 Task: Log work in the project WorthyTech for the issue 'Create a new online platform for online photography courses with advanced image processing and editing features' spent time as '4w 2d 22h 17m' and remaining time as '2w 6d 19h 27m' and move to bottom of backlog. Now add the issue to the epic 'Cloud Infrastructure as Code (IaC) Implementation'.
Action: Mouse moved to (598, 382)
Screenshot: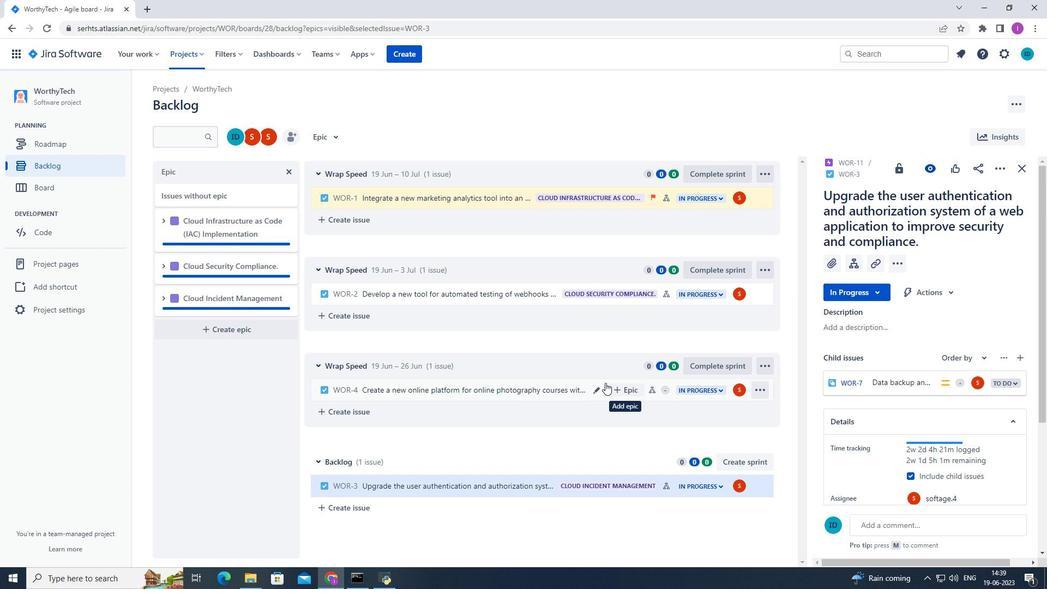 
Action: Mouse pressed left at (598, 382)
Screenshot: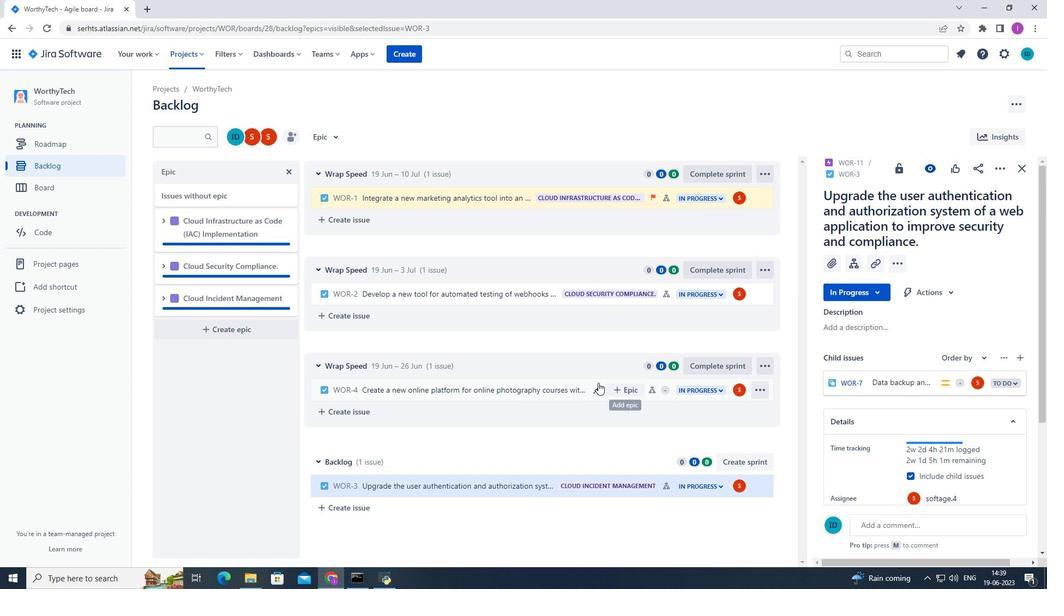 
Action: Mouse moved to (999, 164)
Screenshot: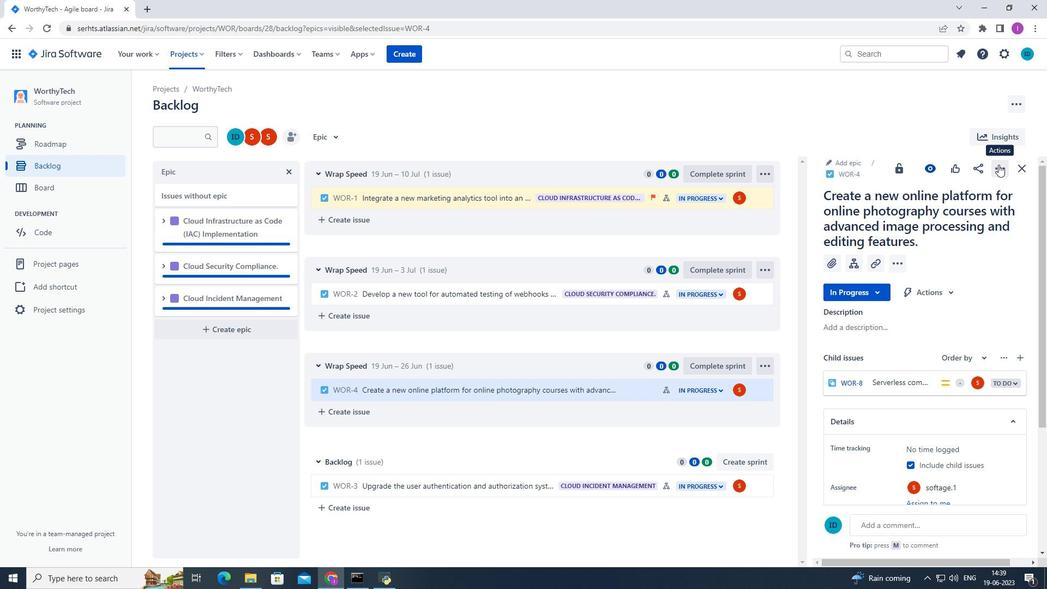 
Action: Mouse pressed left at (999, 164)
Screenshot: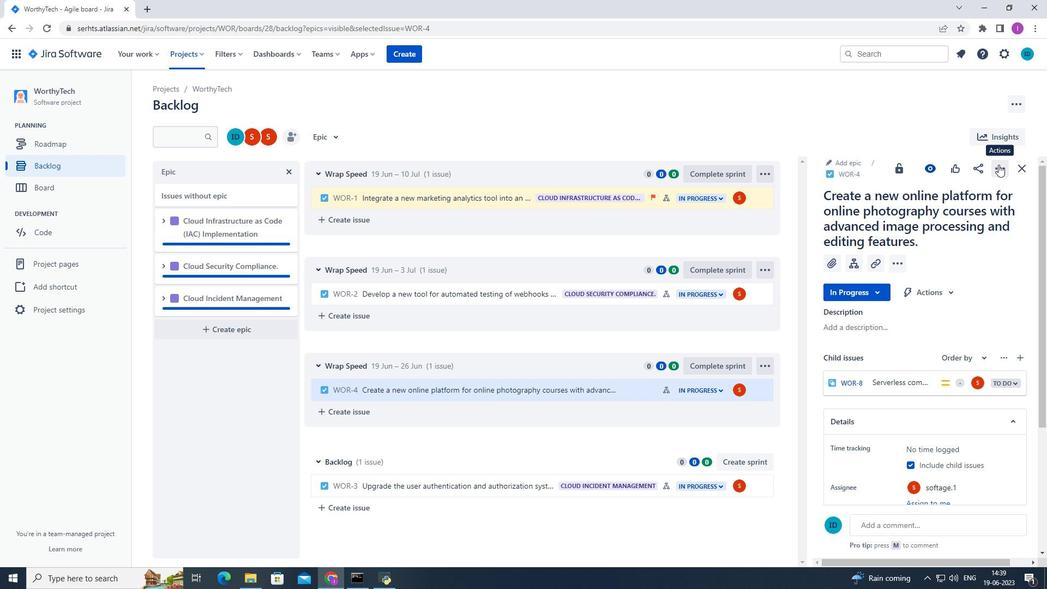 
Action: Mouse moved to (948, 202)
Screenshot: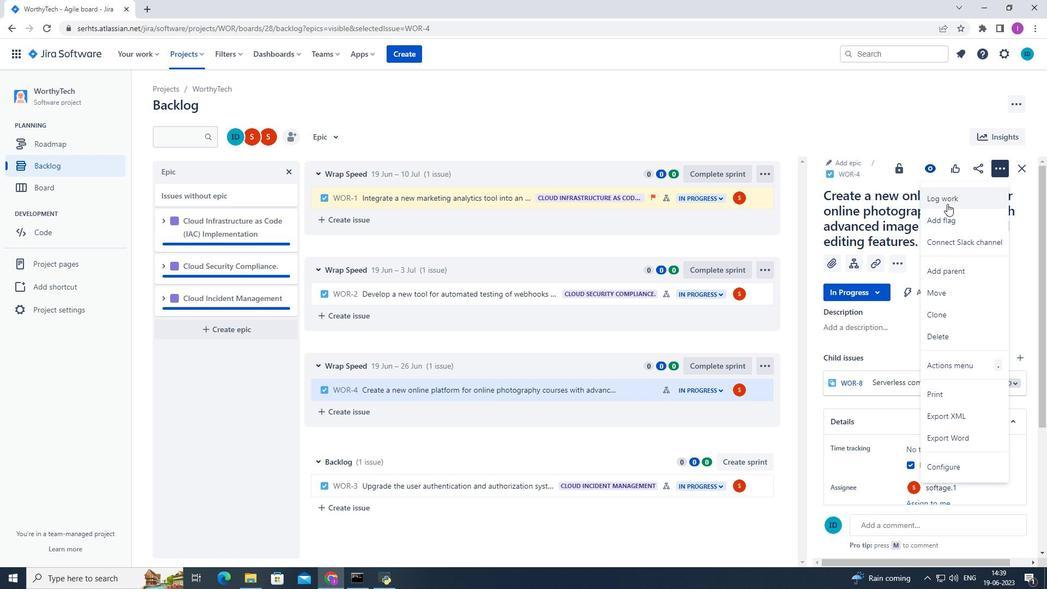 
Action: Mouse pressed left at (948, 202)
Screenshot: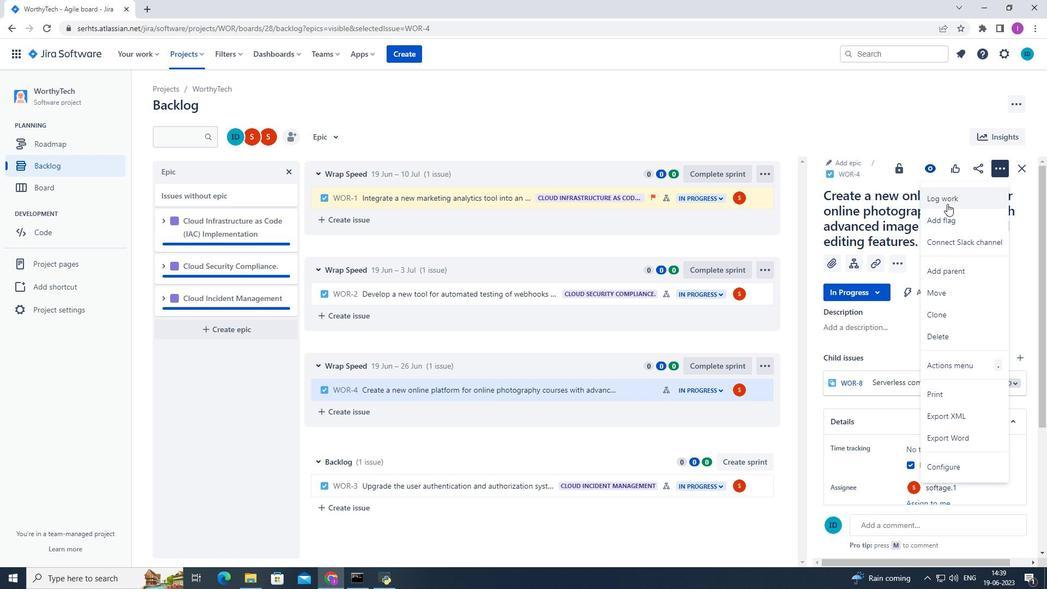
Action: Mouse moved to (465, 166)
Screenshot: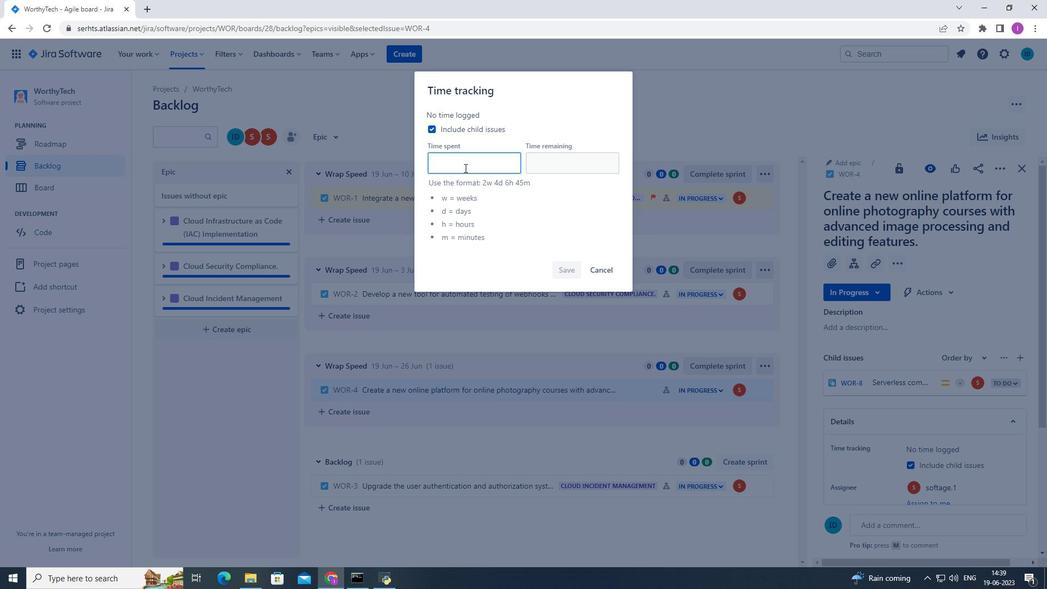 
Action: Mouse pressed left at (465, 166)
Screenshot: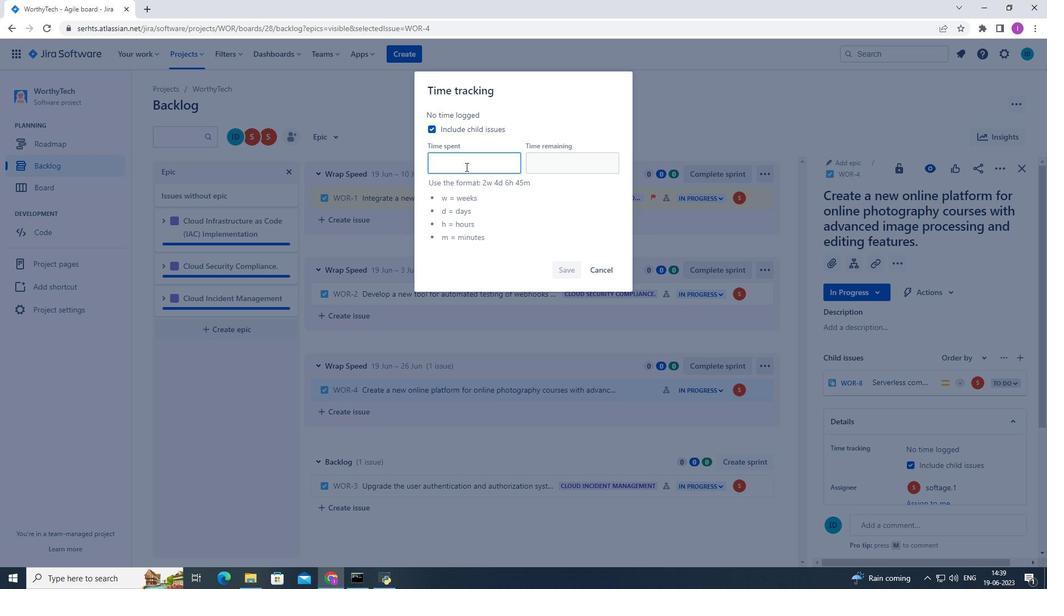 
Action: Key pressed 4
Screenshot: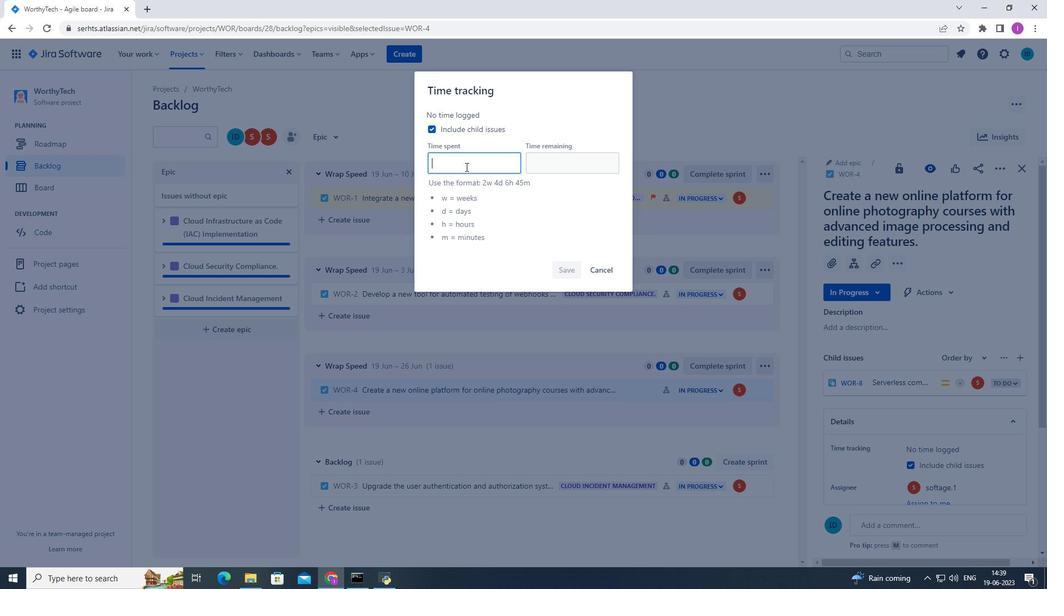
Action: Mouse moved to (466, 166)
Screenshot: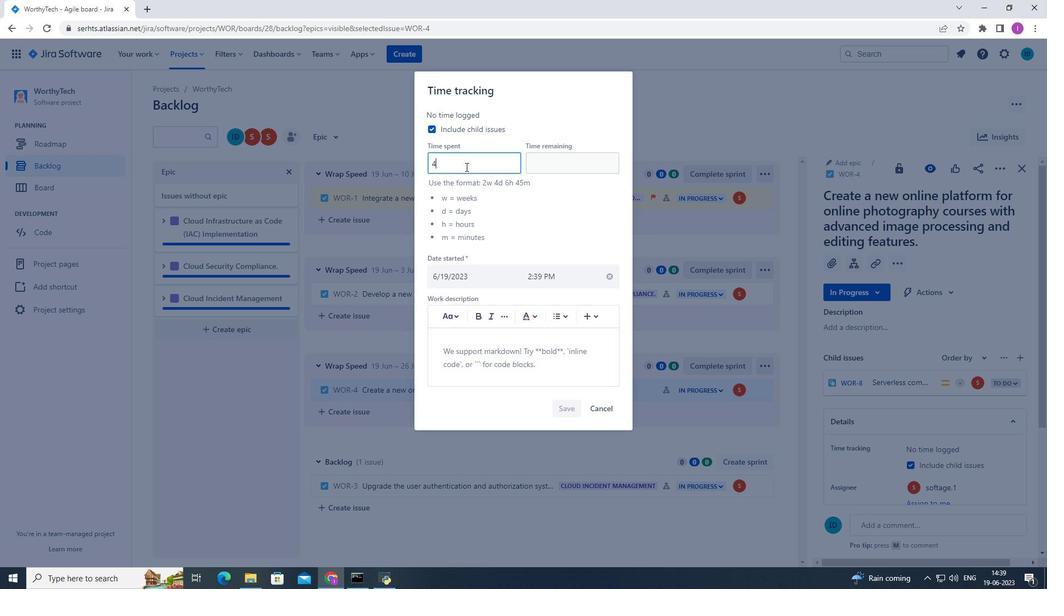 
Action: Key pressed w
Screenshot: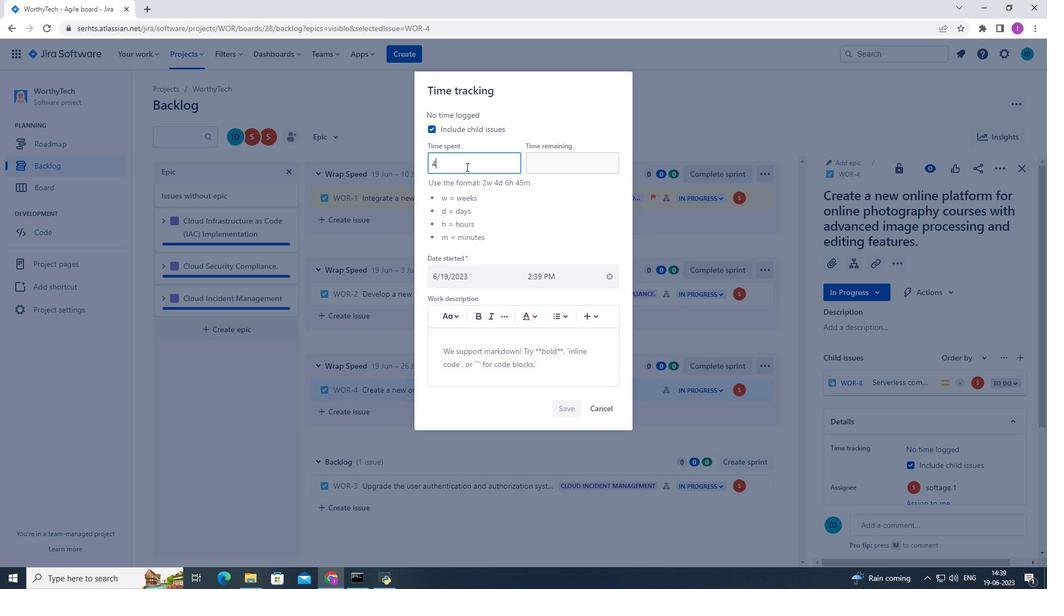 
Action: Mouse moved to (466, 166)
Screenshot: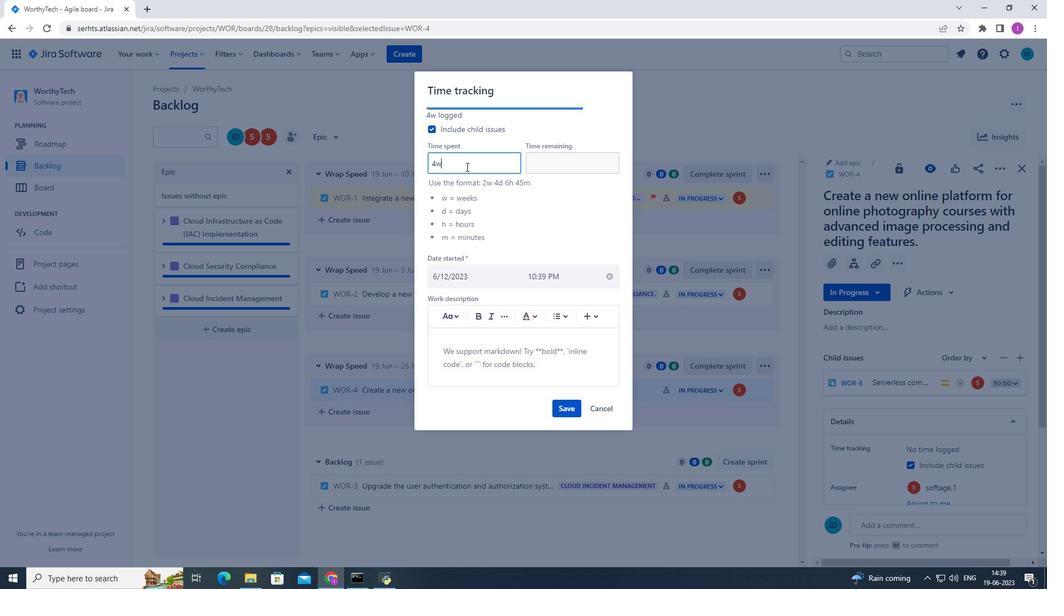 
Action: Key pressed <Key.space>2d
Screenshot: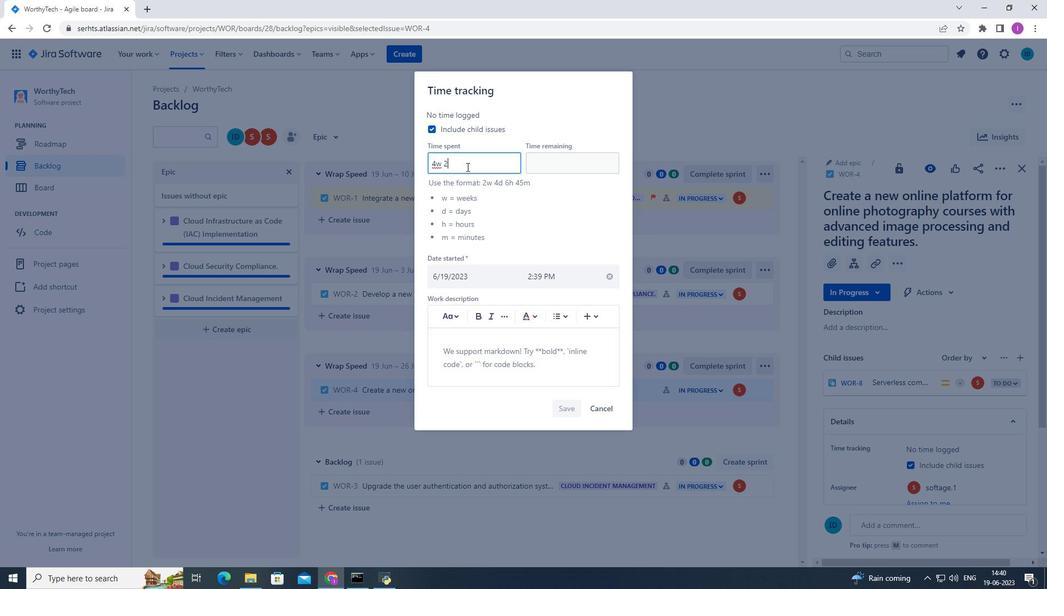 
Action: Mouse moved to (470, 172)
Screenshot: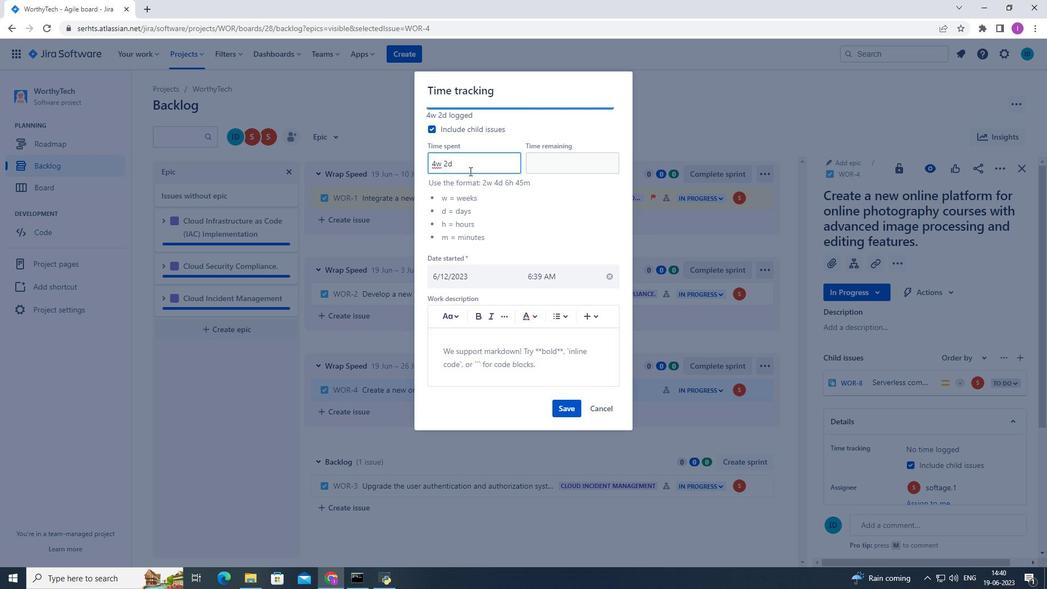 
Action: Key pressed <Key.space>
Screenshot: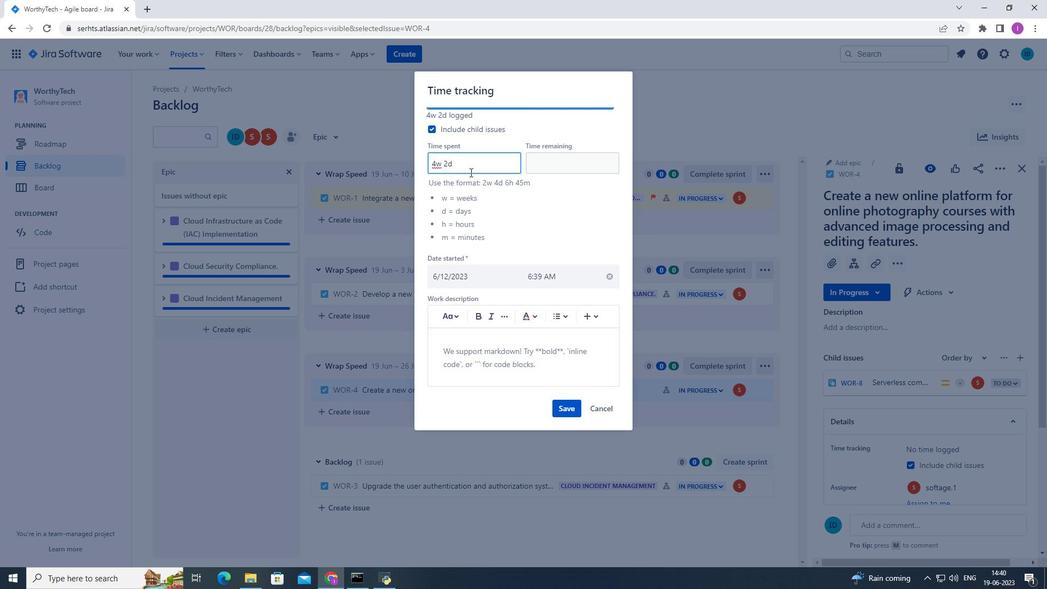 
Action: Mouse moved to (471, 173)
Screenshot: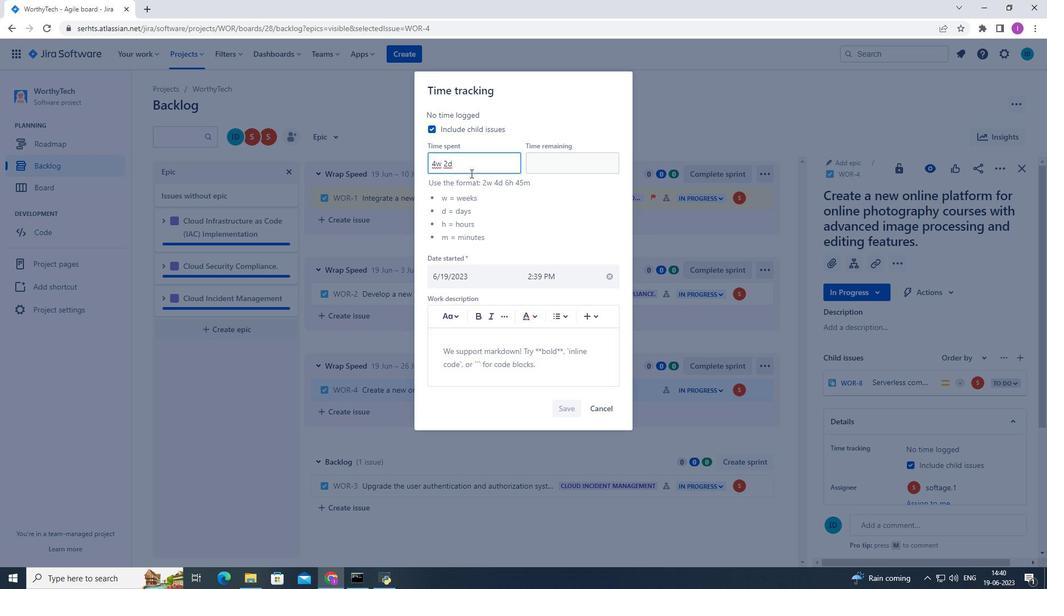 
Action: Key pressed 22
Screenshot: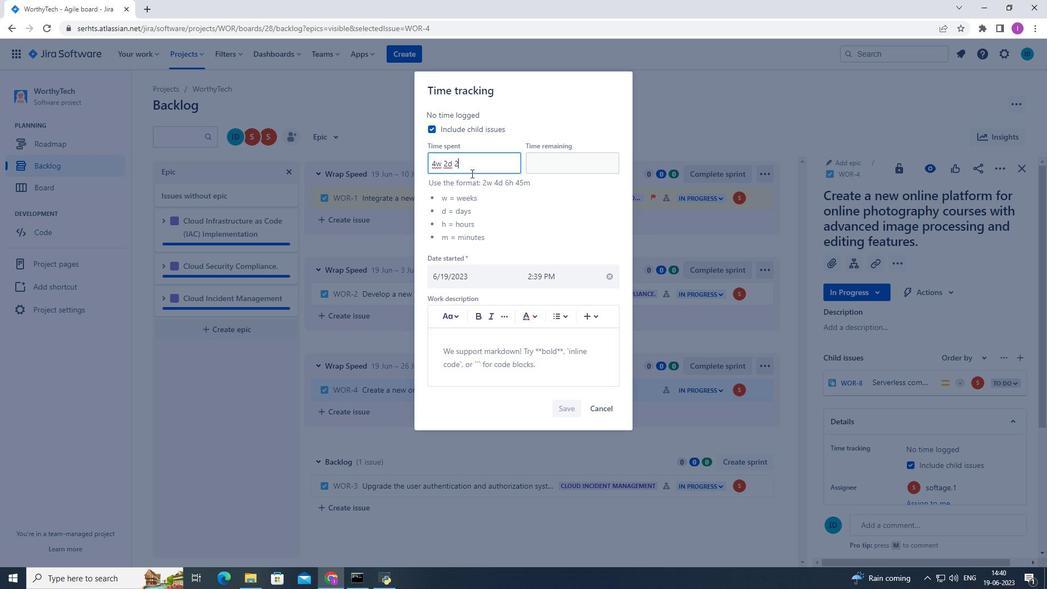 
Action: Mouse moved to (471, 174)
Screenshot: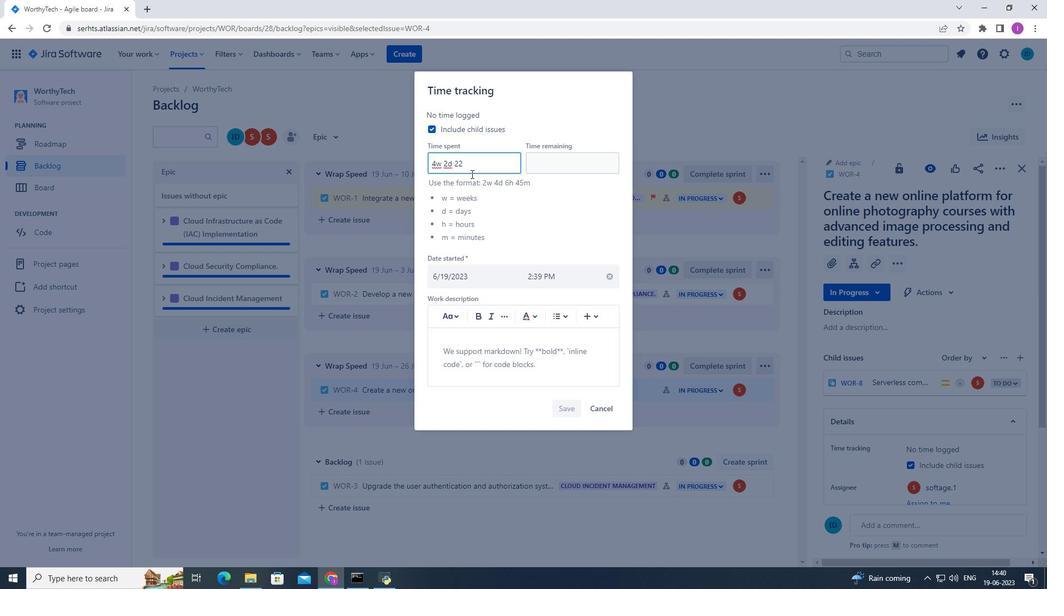 
Action: Key pressed h
Screenshot: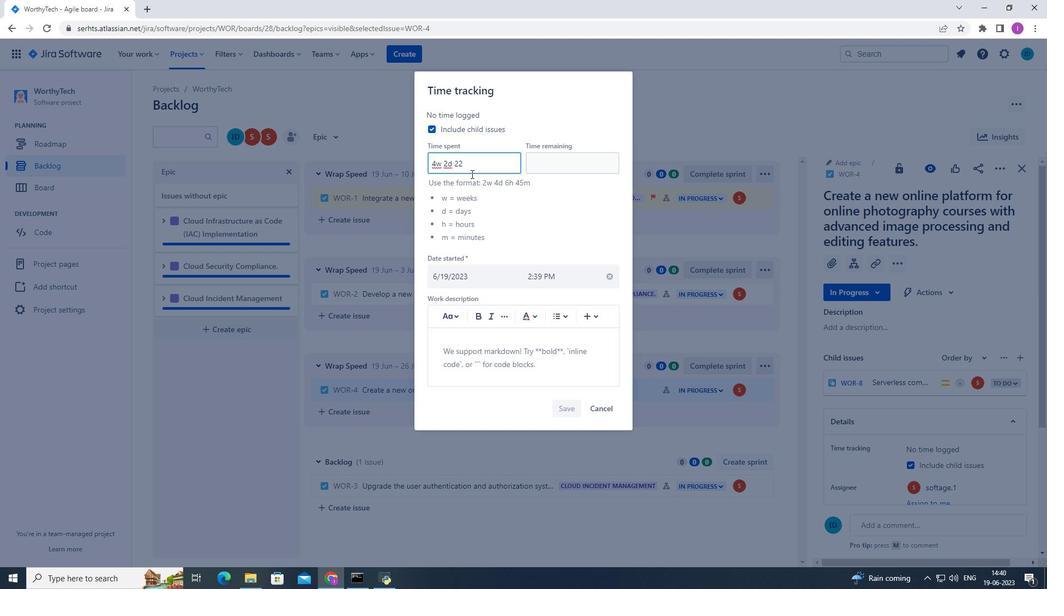 
Action: Mouse moved to (472, 175)
Screenshot: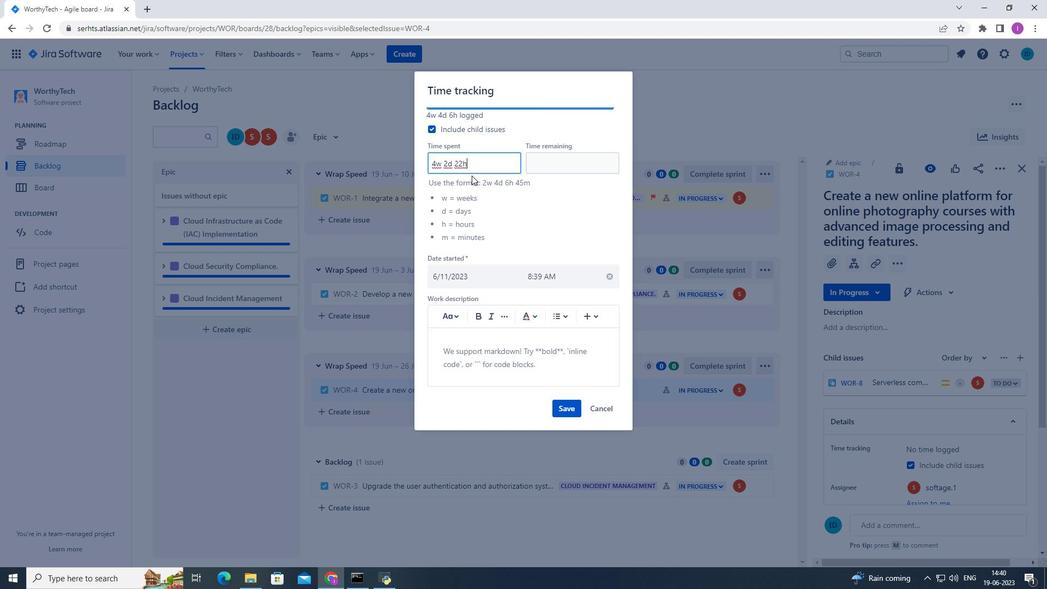 
Action: Key pressed <Key.space>17
Screenshot: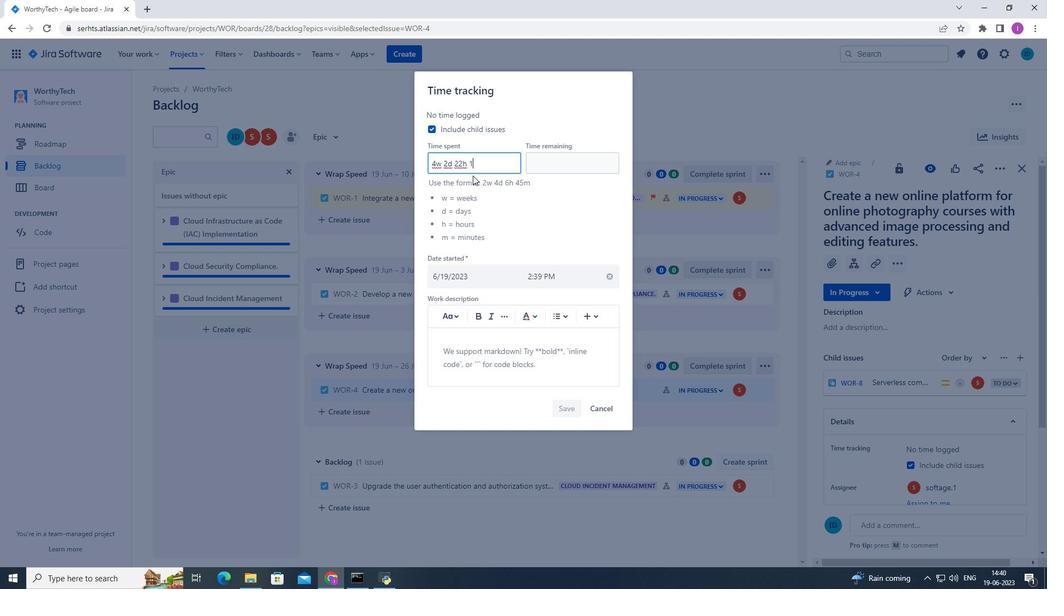 
Action: Mouse moved to (474, 184)
Screenshot: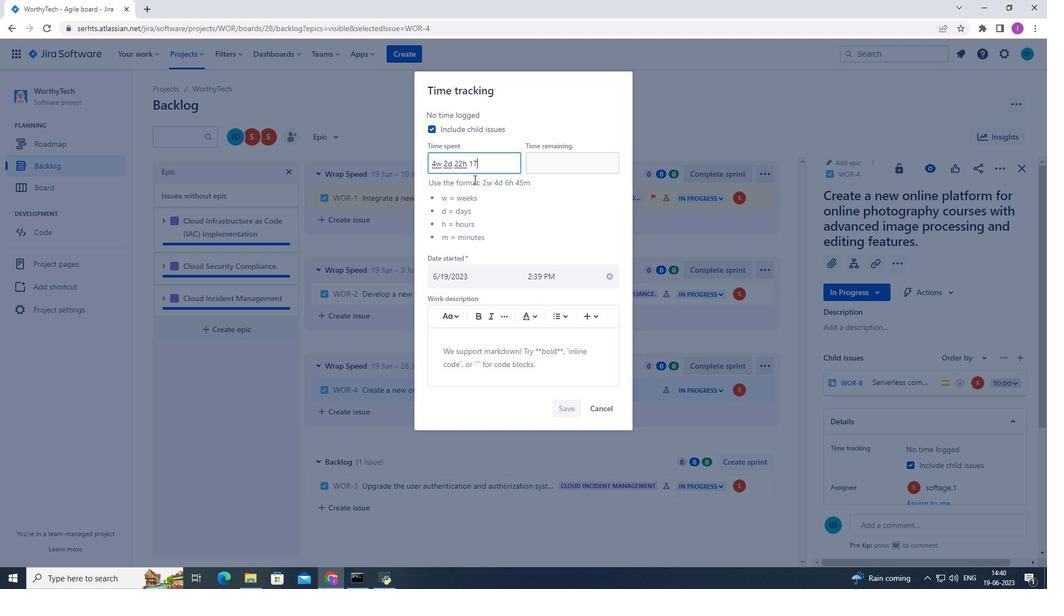 
Action: Key pressed m
Screenshot: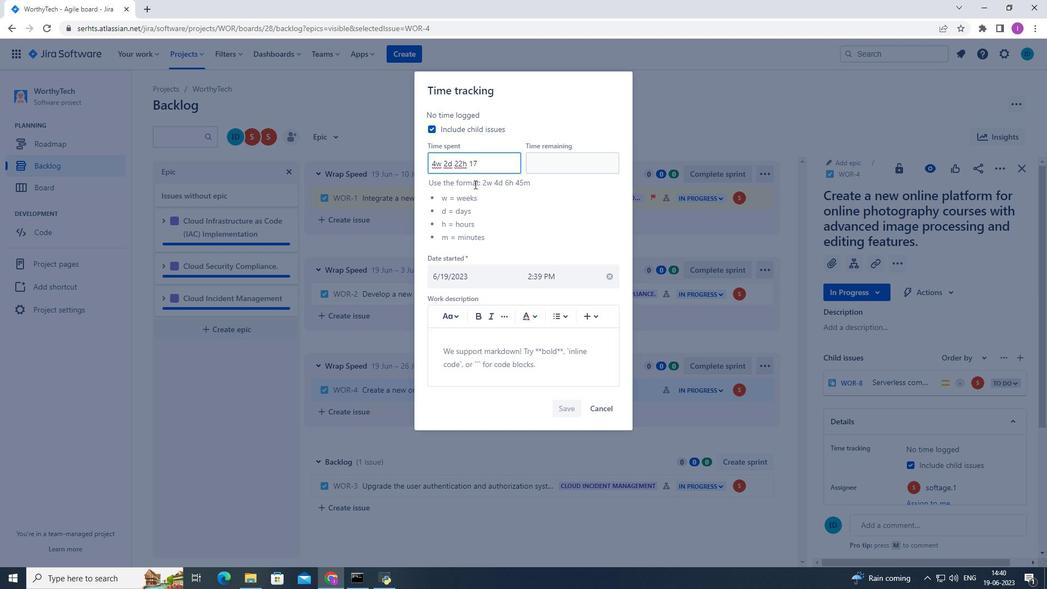 
Action: Mouse moved to (552, 166)
Screenshot: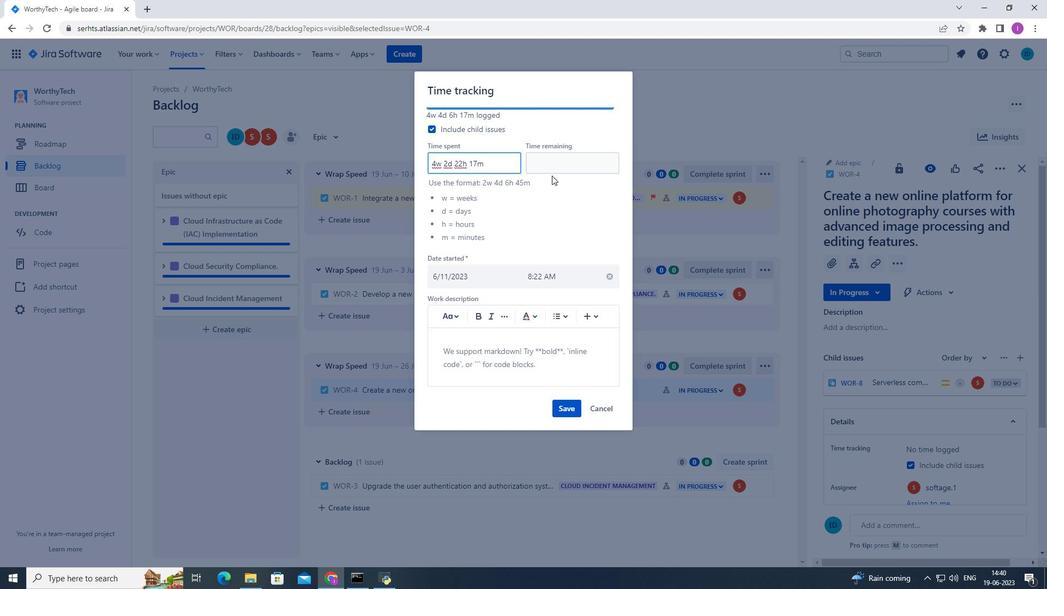 
Action: Mouse pressed left at (552, 166)
Screenshot: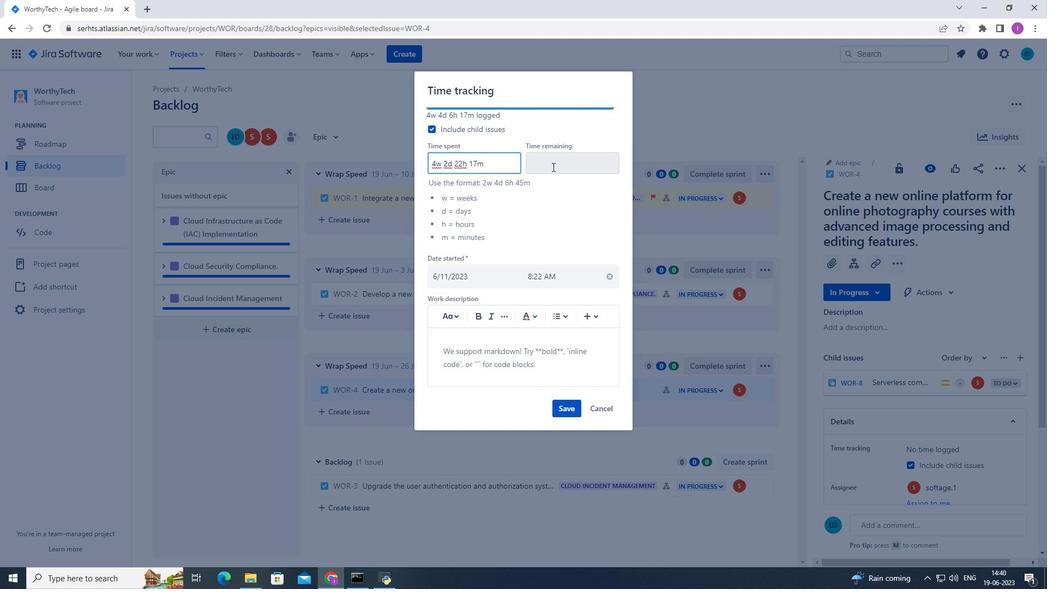 
Action: Mouse moved to (605, 177)
Screenshot: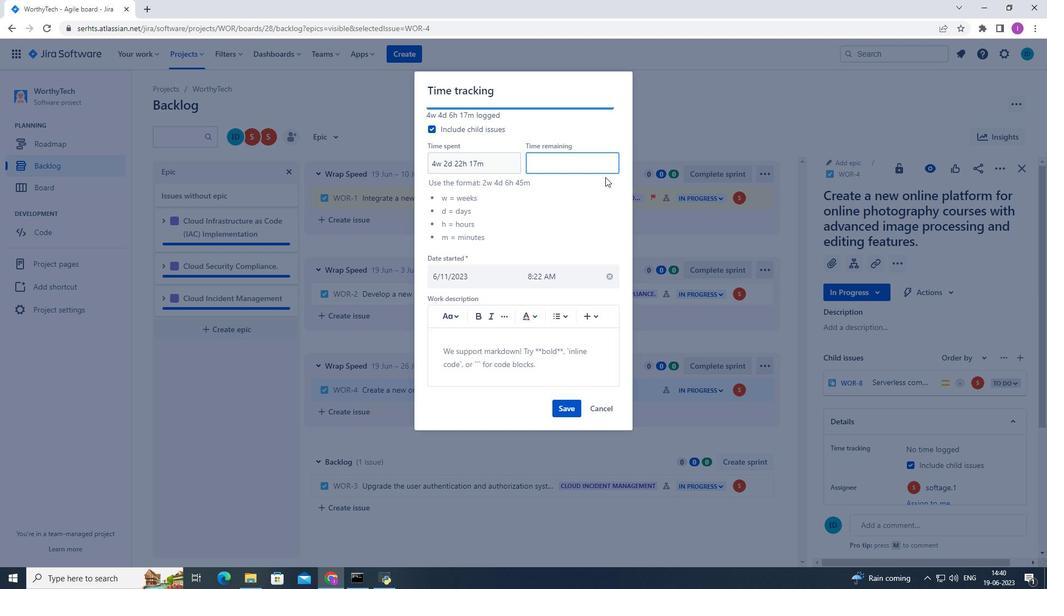
Action: Key pressed 2
Screenshot: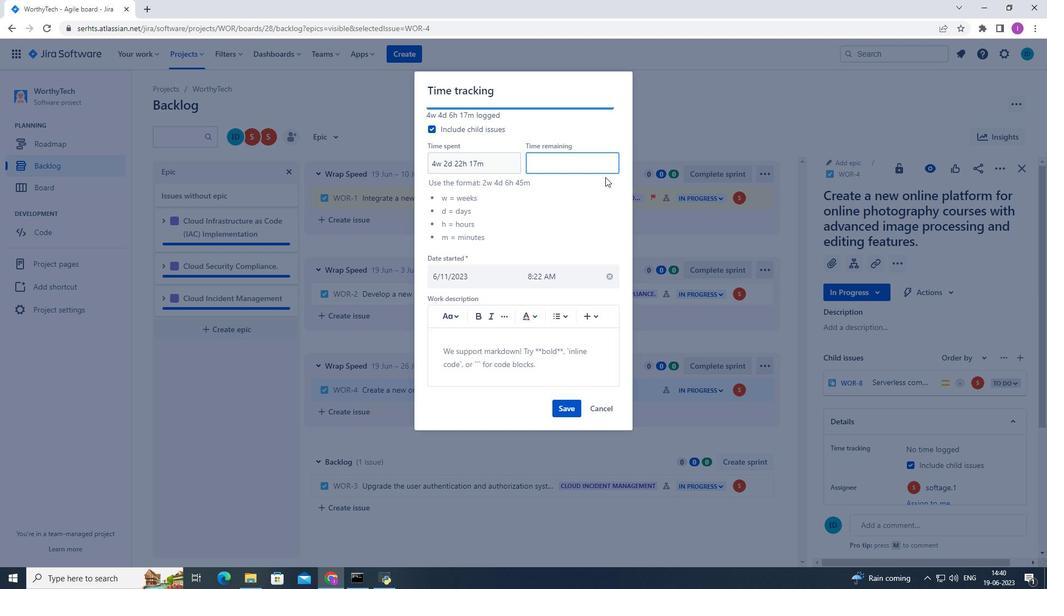 
Action: Mouse moved to (606, 177)
Screenshot: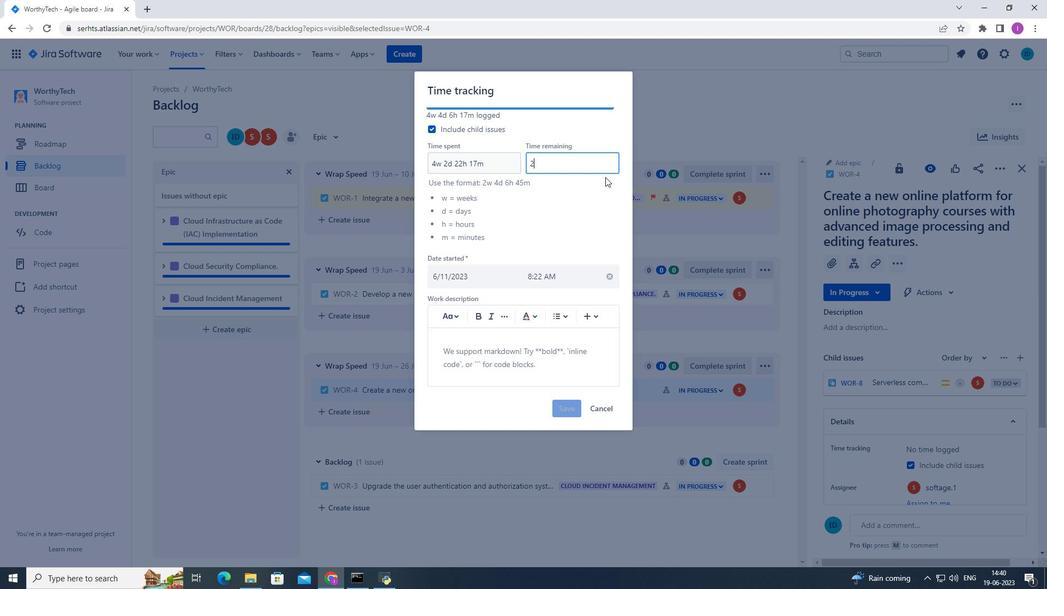 
Action: Key pressed w
Screenshot: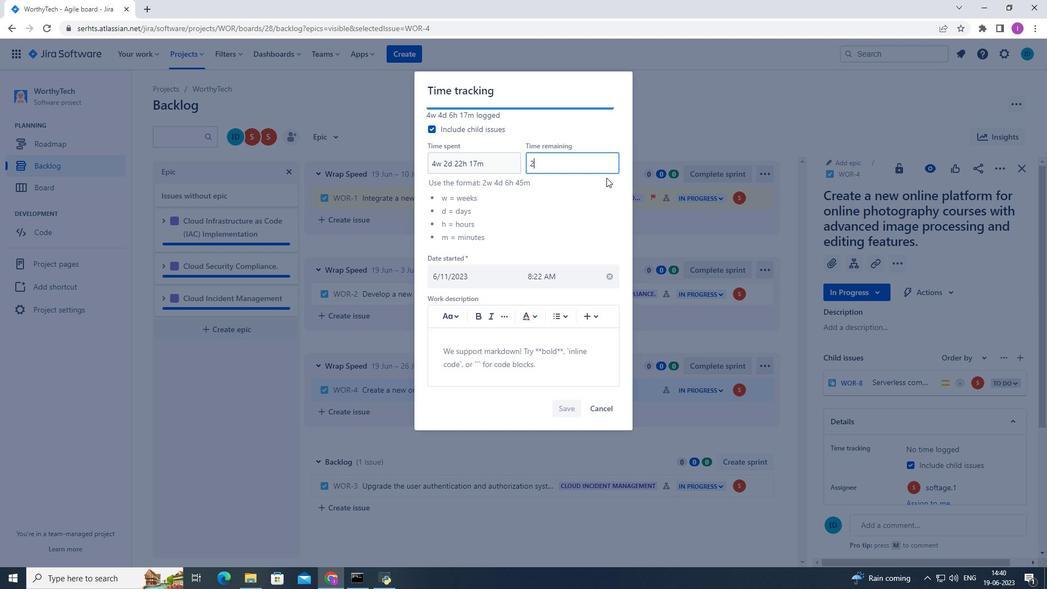 
Action: Mouse moved to (607, 179)
Screenshot: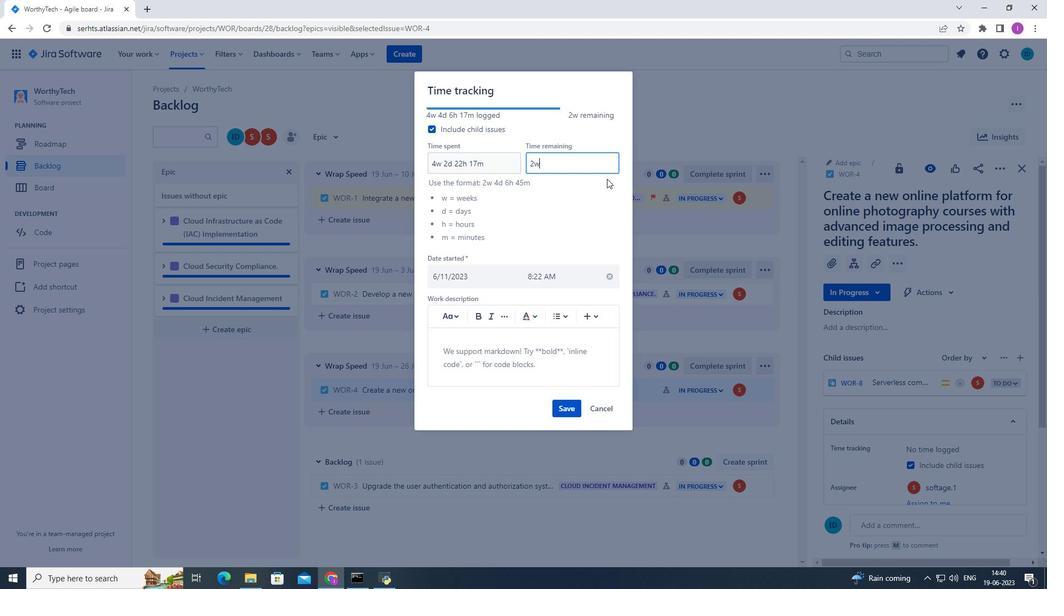 
Action: Key pressed <Key.space>
Screenshot: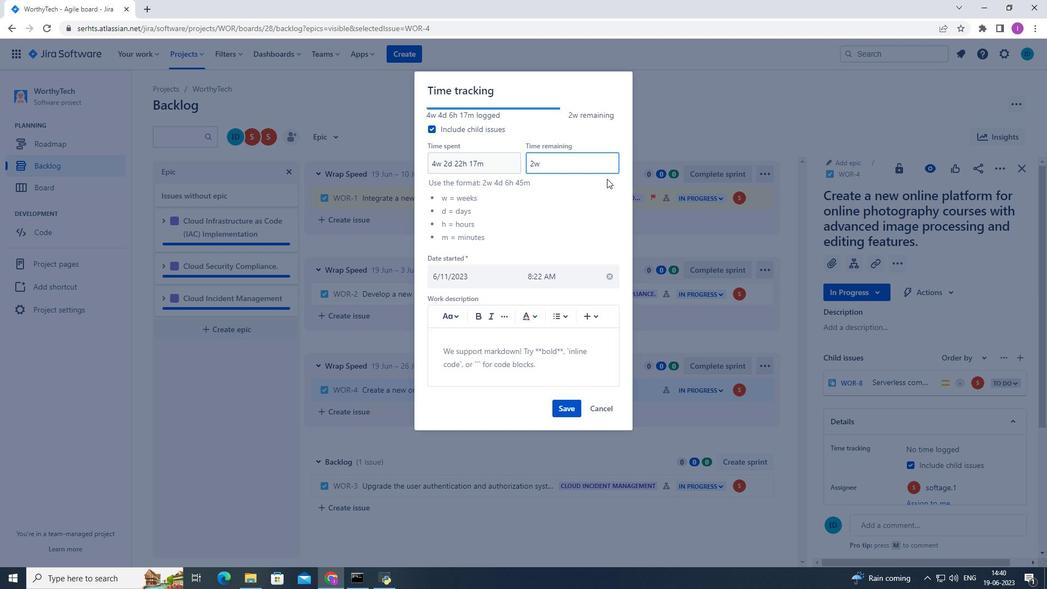 
Action: Mouse moved to (608, 181)
Screenshot: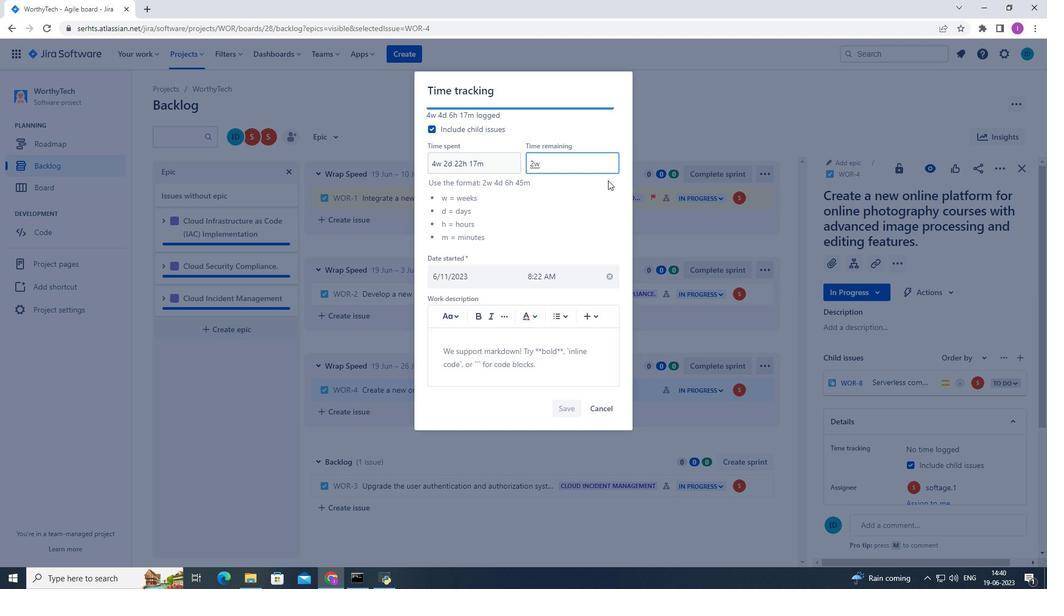 
Action: Key pressed 6
Screenshot: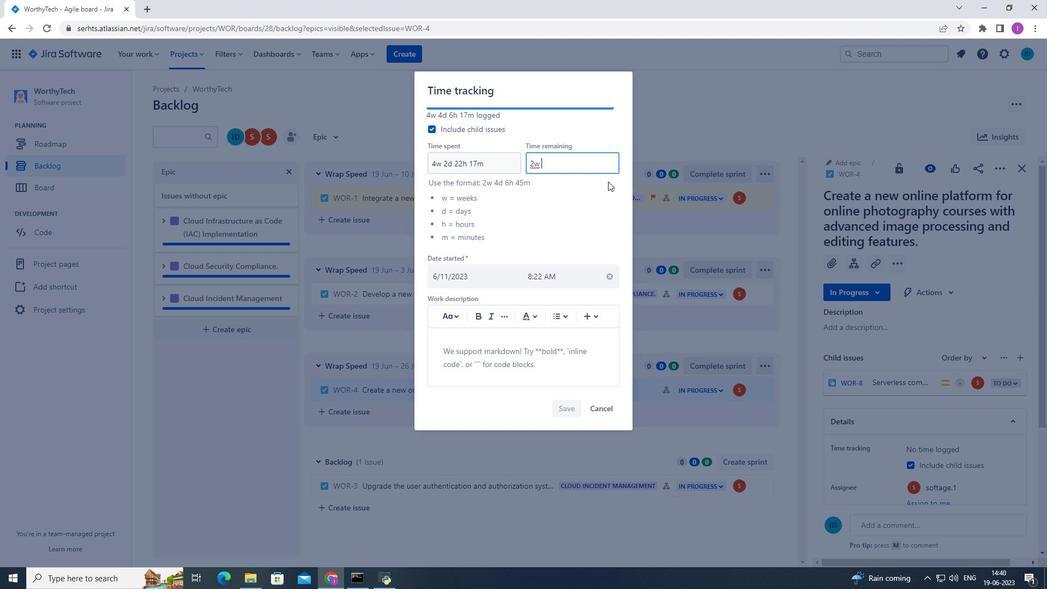 
Action: Mouse moved to (610, 185)
Screenshot: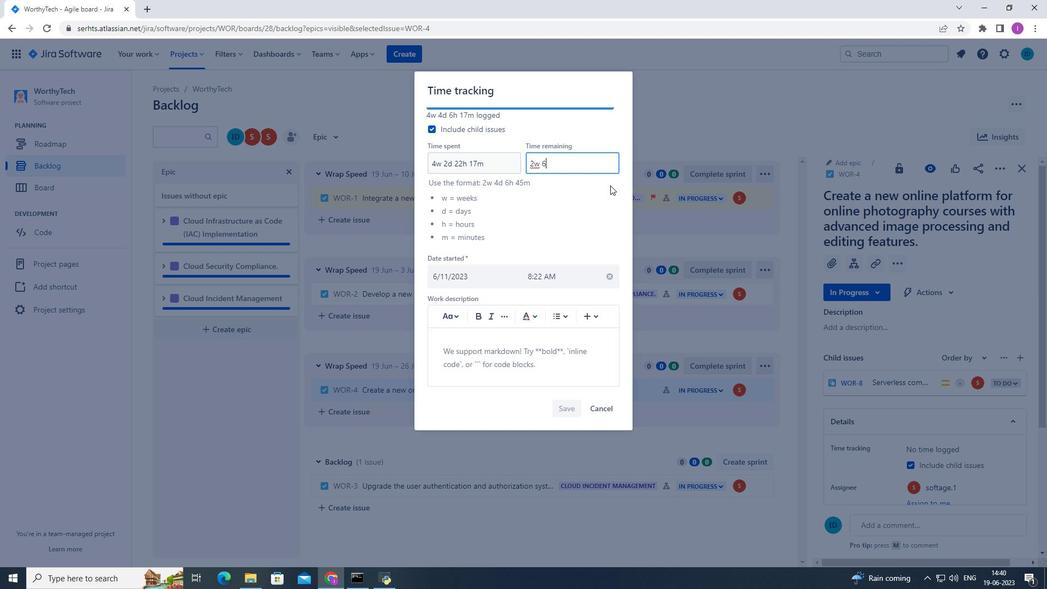 
Action: Key pressed d
Screenshot: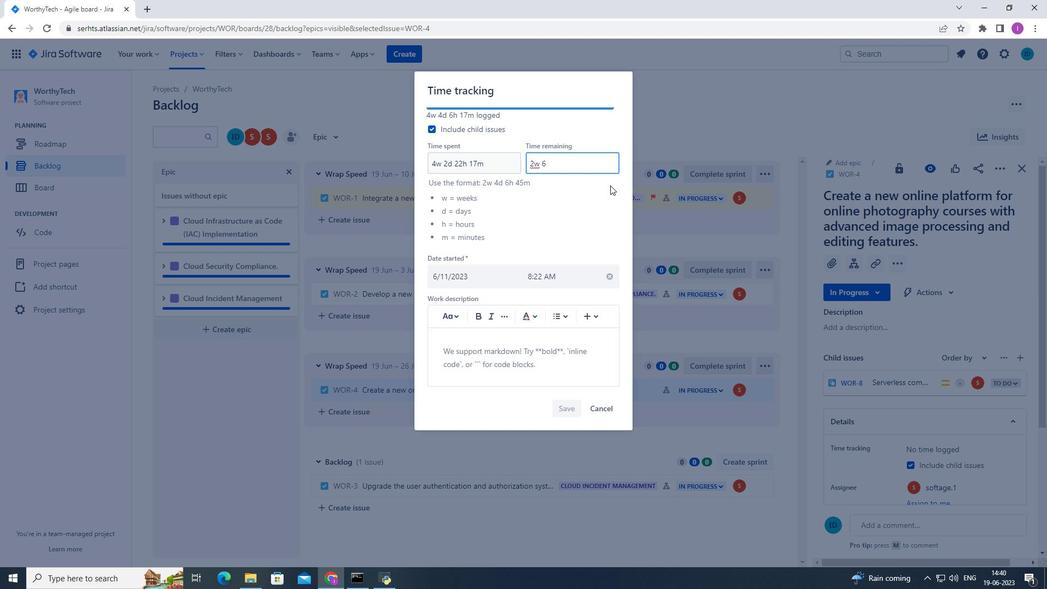
Action: Mouse moved to (610, 186)
Screenshot: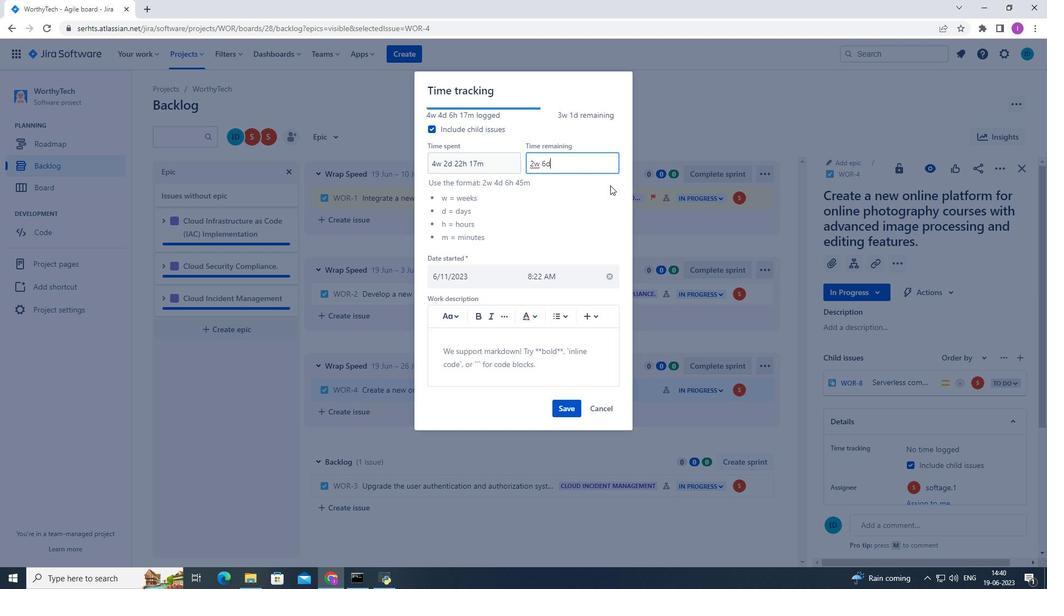 
Action: Key pressed <Key.space>1
Screenshot: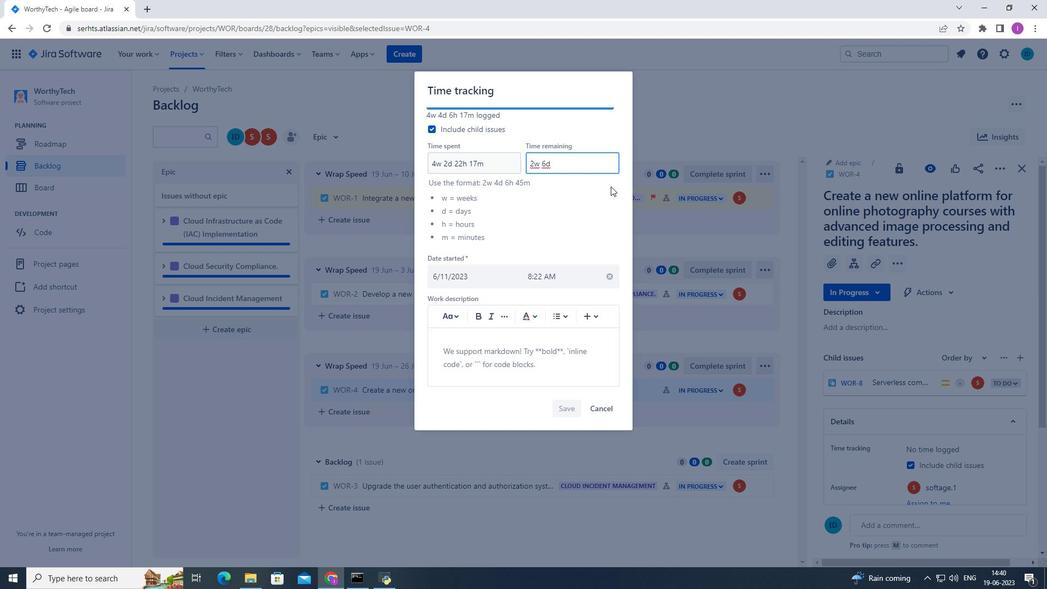 
Action: Mouse moved to (612, 188)
Screenshot: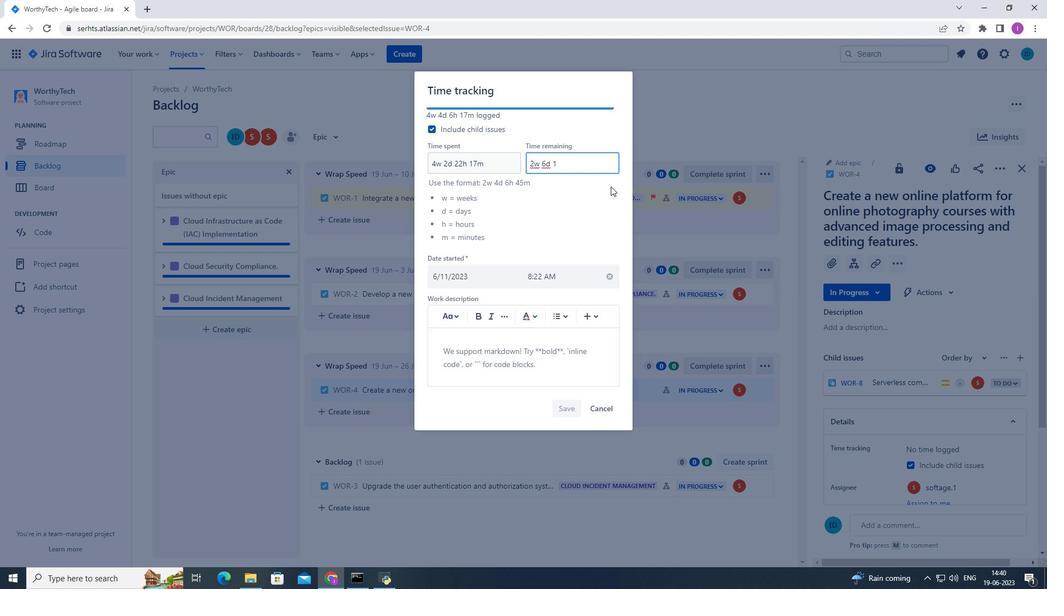 
Action: Key pressed 9
Screenshot: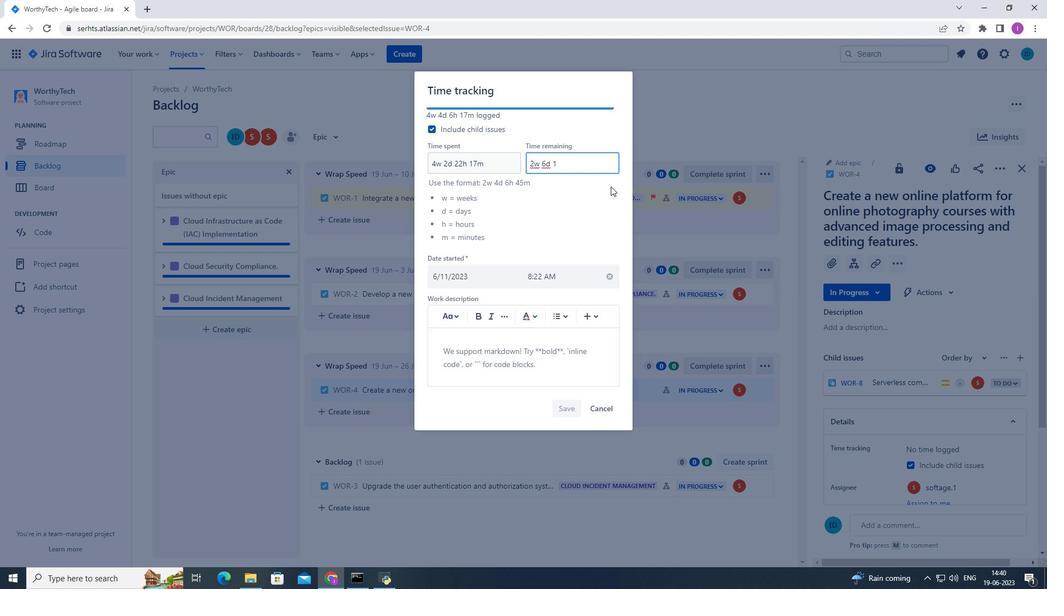 
Action: Mouse moved to (613, 195)
Screenshot: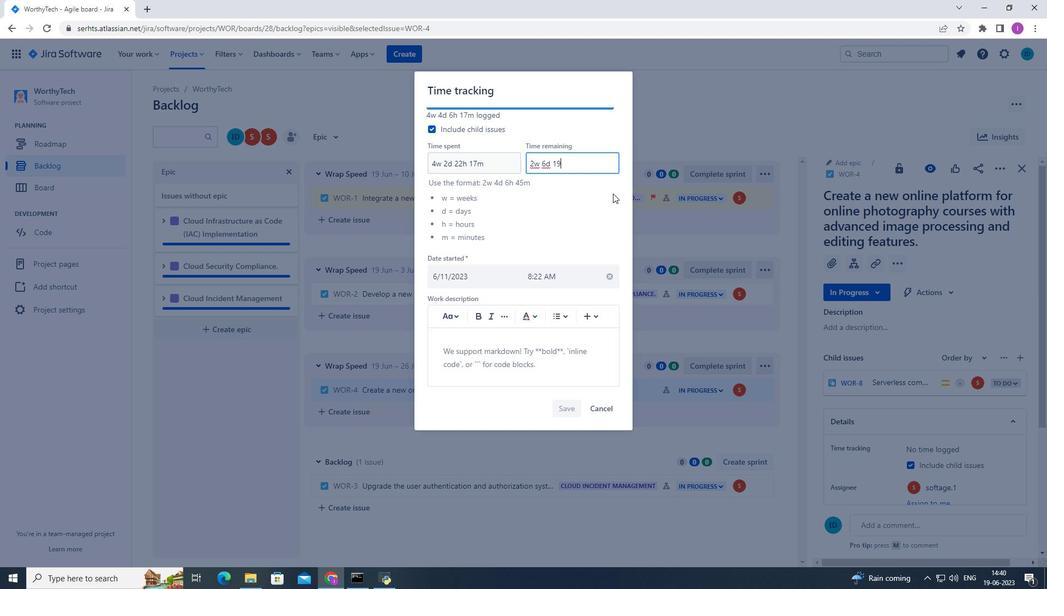
Action: Key pressed h<Key.space>
Screenshot: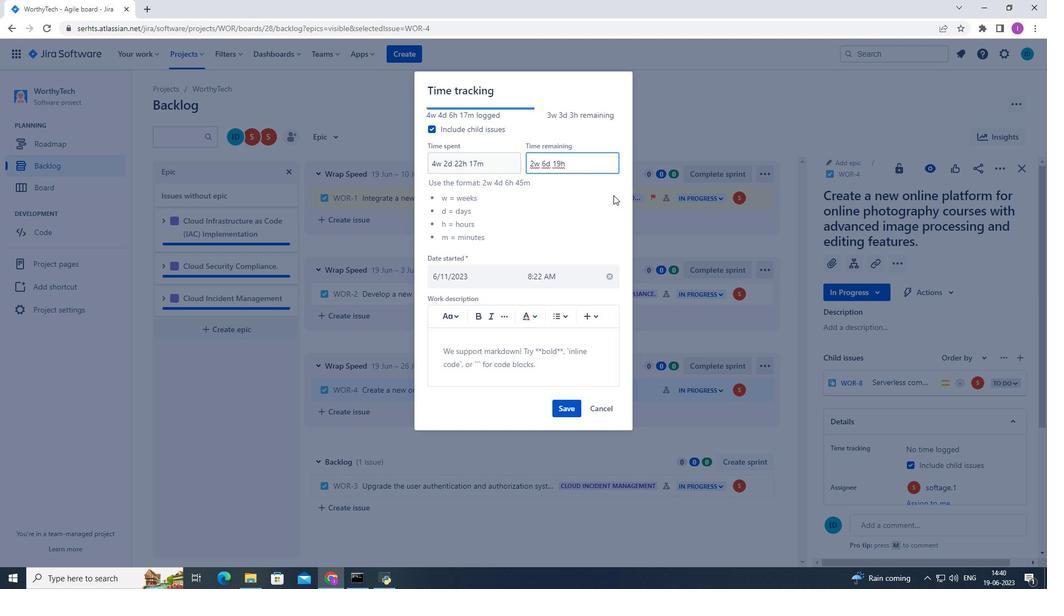 
Action: Mouse moved to (614, 194)
Screenshot: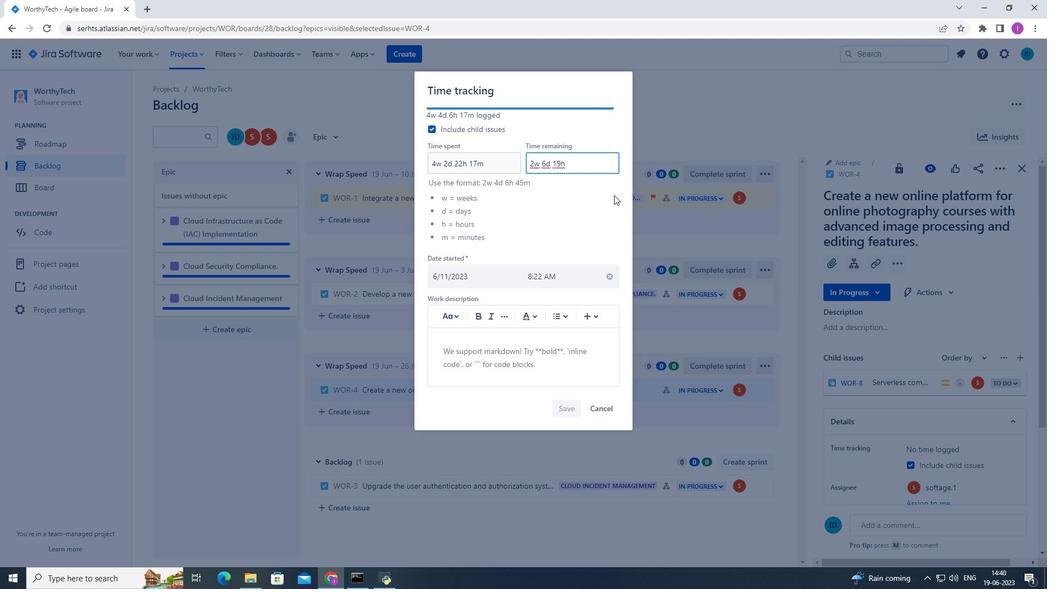 
Action: Key pressed 27
Screenshot: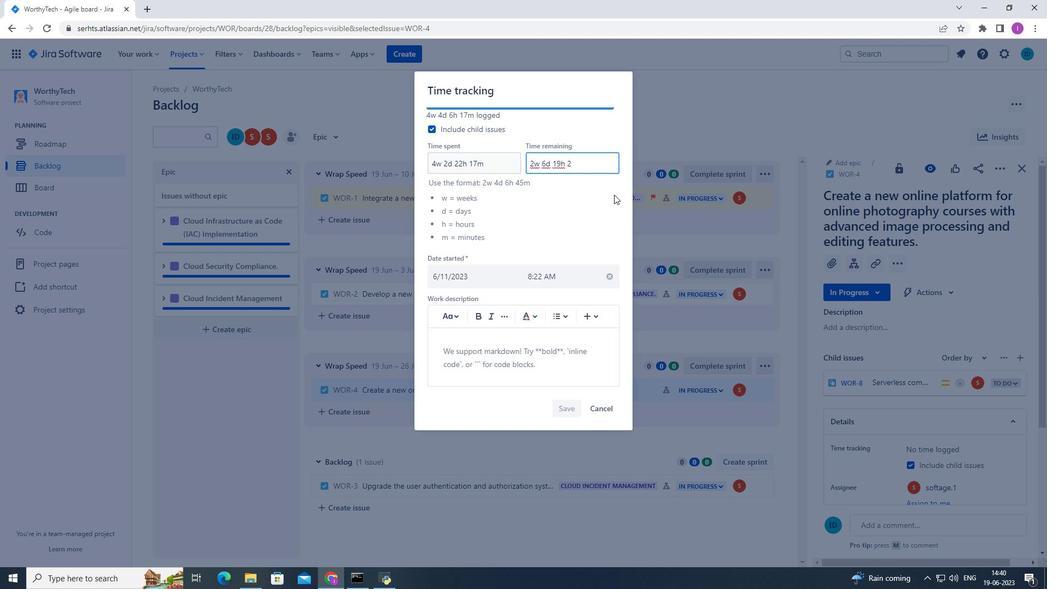 
Action: Mouse moved to (616, 194)
Screenshot: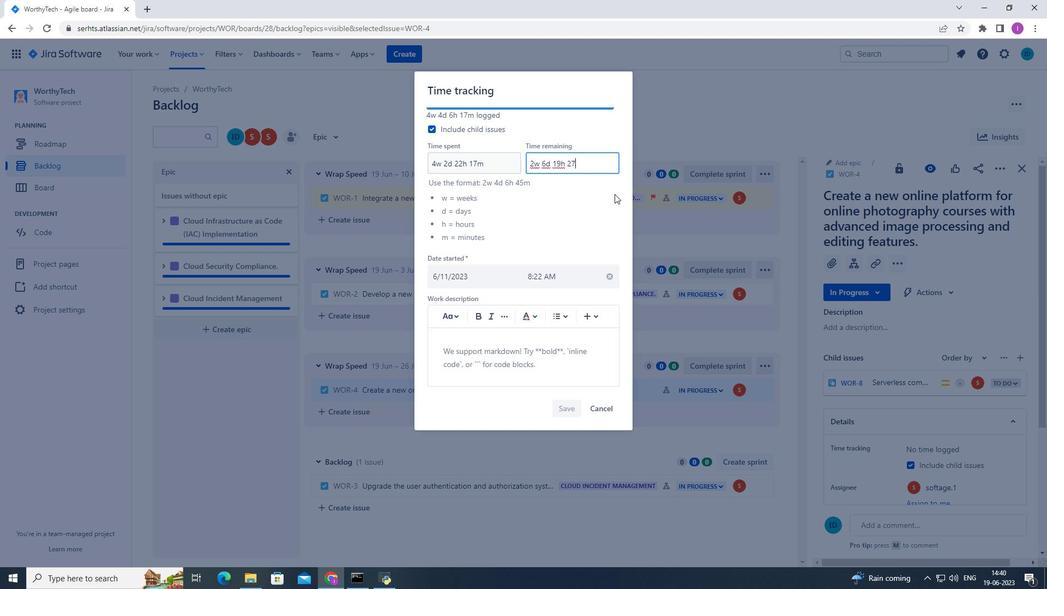 
Action: Key pressed m
Screenshot: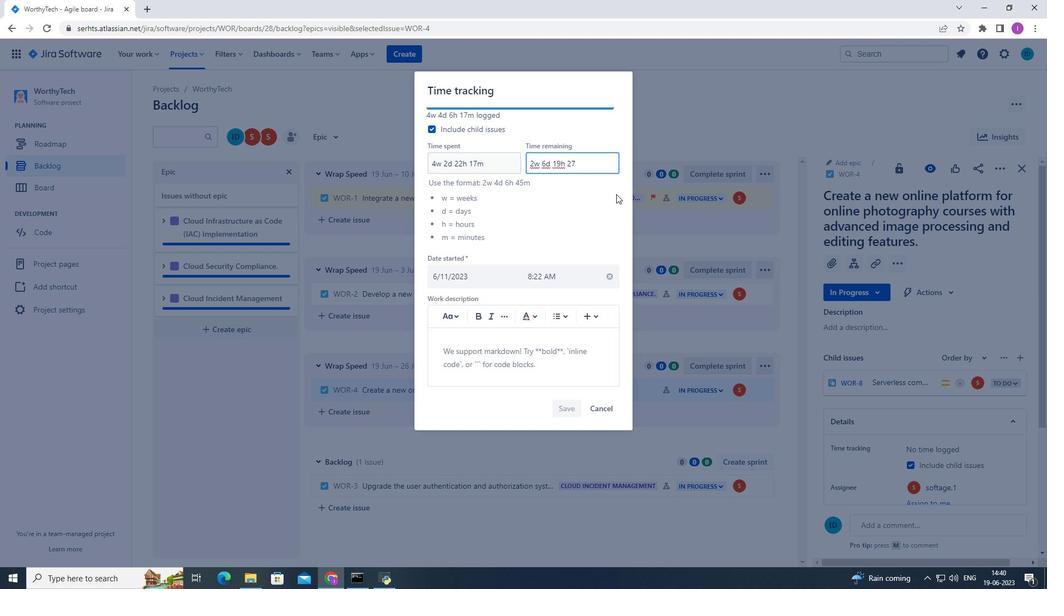 
Action: Mouse moved to (553, 291)
Screenshot: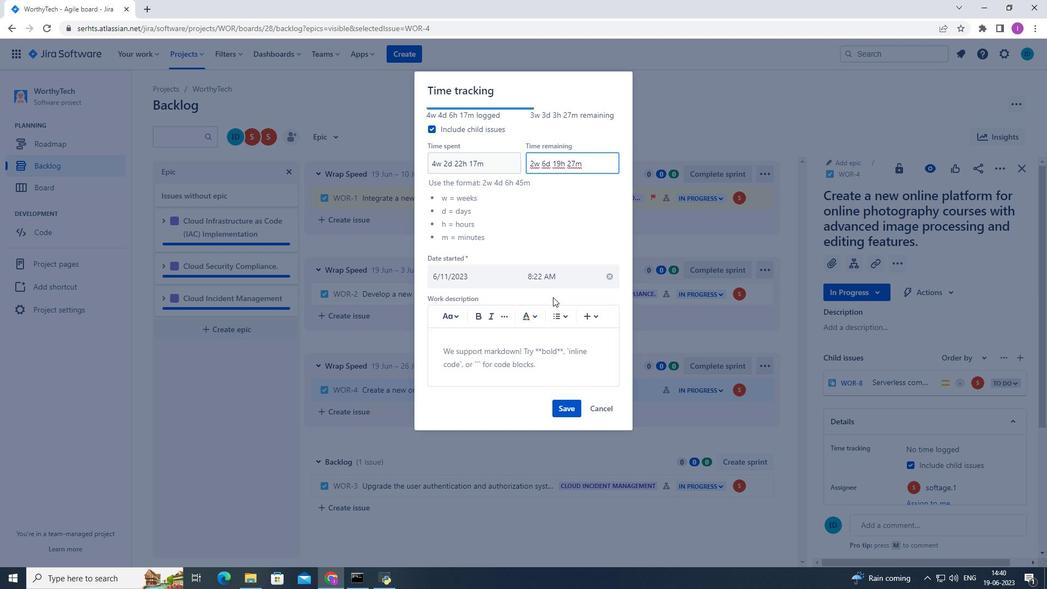 
Action: Mouse scrolled (553, 290) with delta (0, 0)
Screenshot: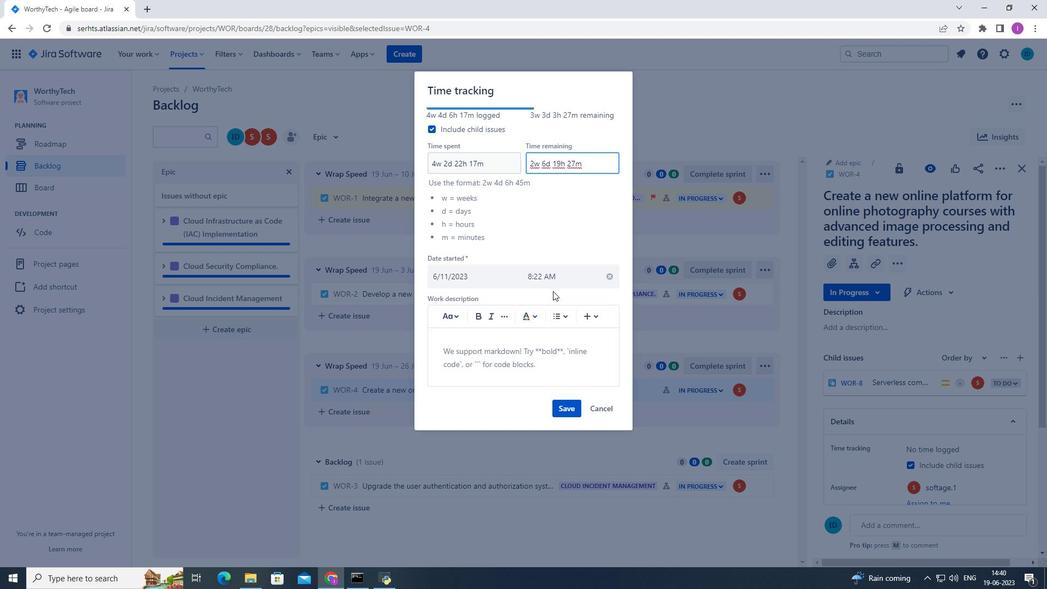 
Action: Mouse scrolled (553, 290) with delta (0, 0)
Screenshot: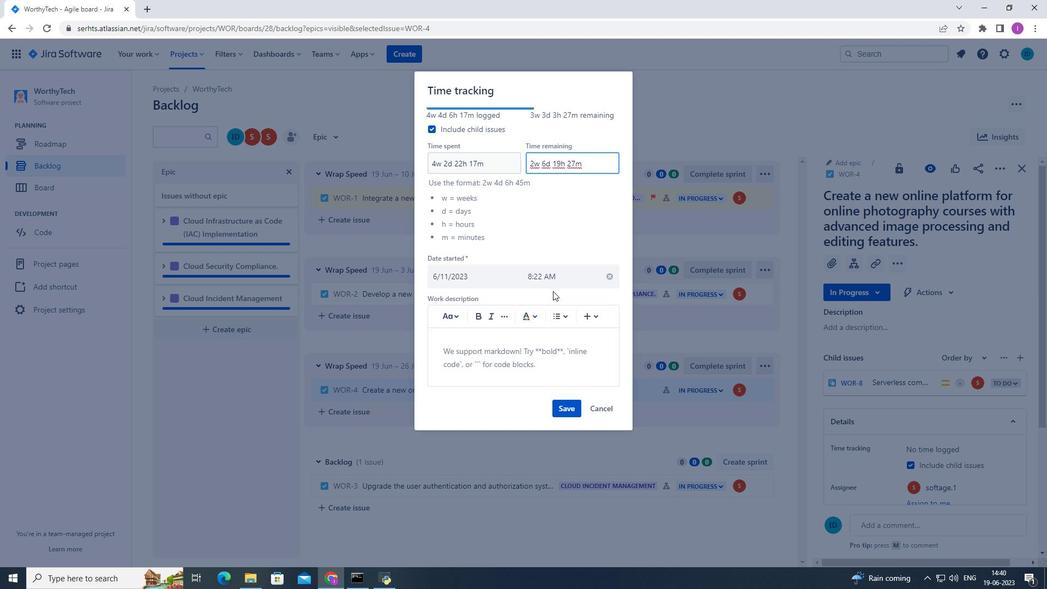 
Action: Mouse moved to (553, 290)
Screenshot: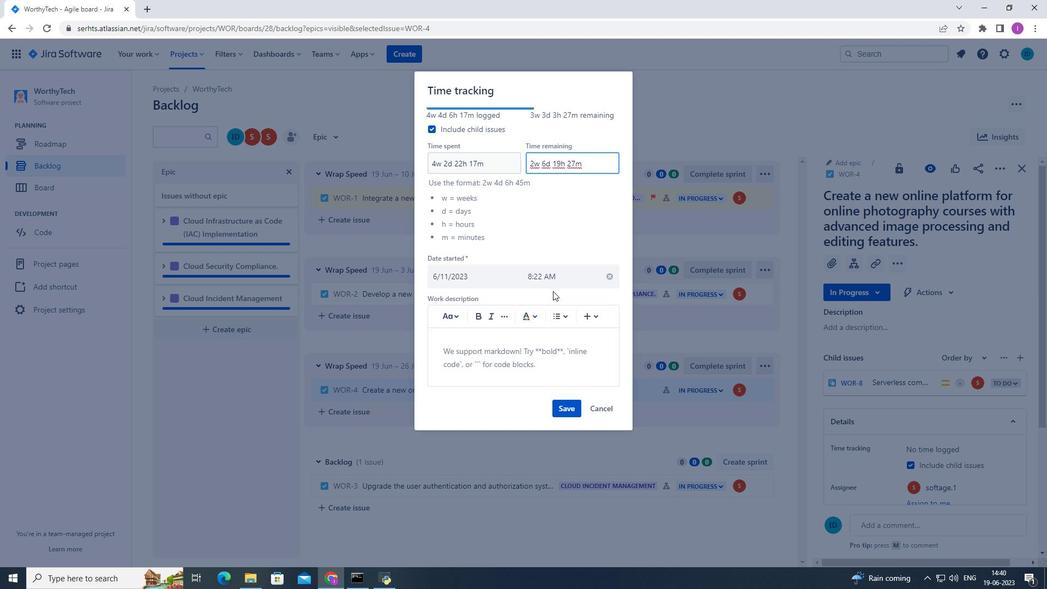
Action: Mouse scrolled (553, 290) with delta (0, 0)
Screenshot: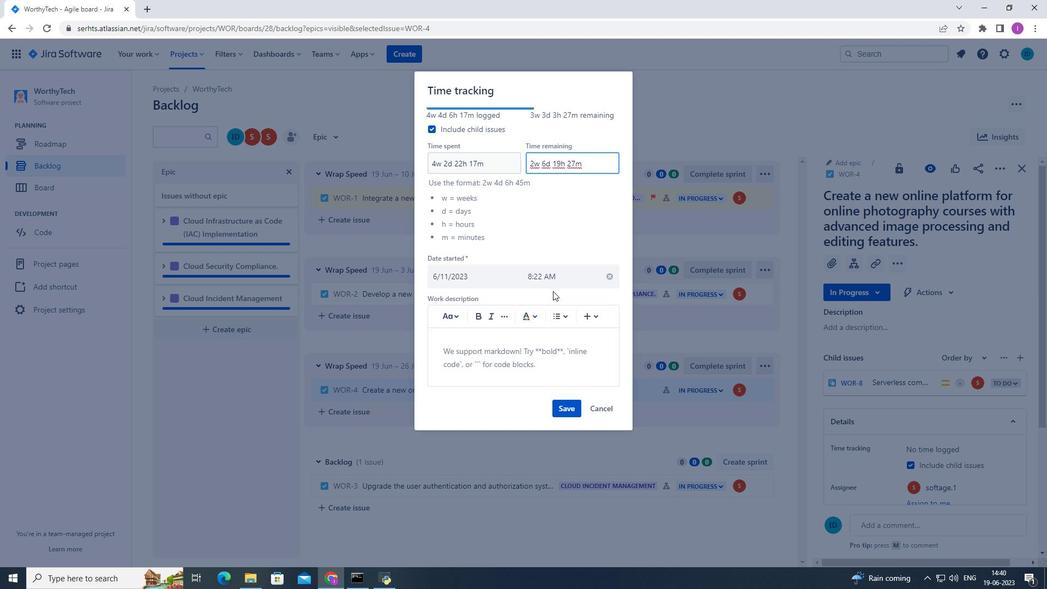 
Action: Mouse moved to (571, 410)
Screenshot: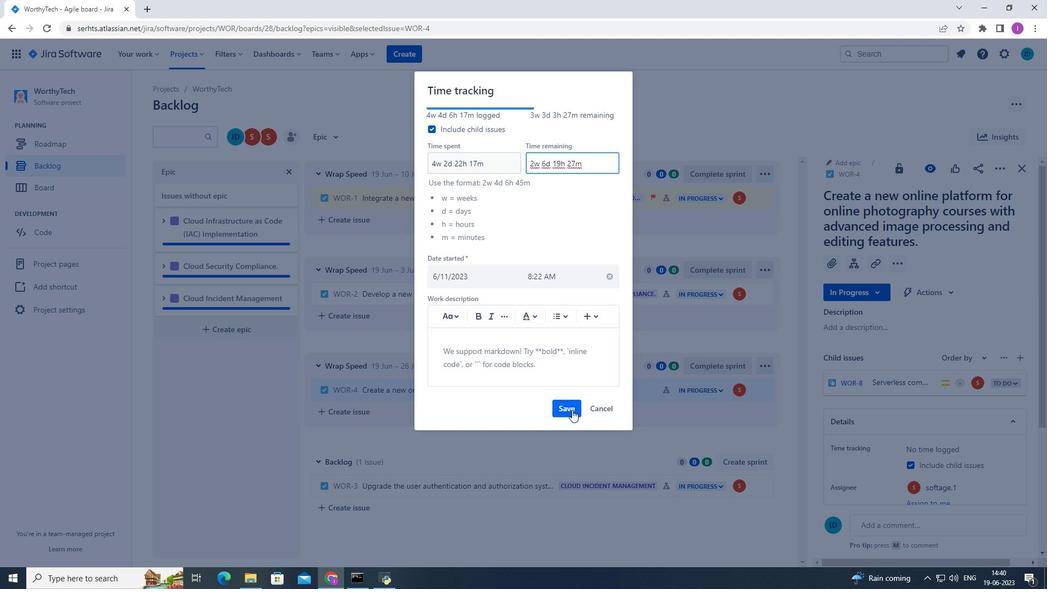 
Action: Mouse pressed left at (571, 410)
Screenshot: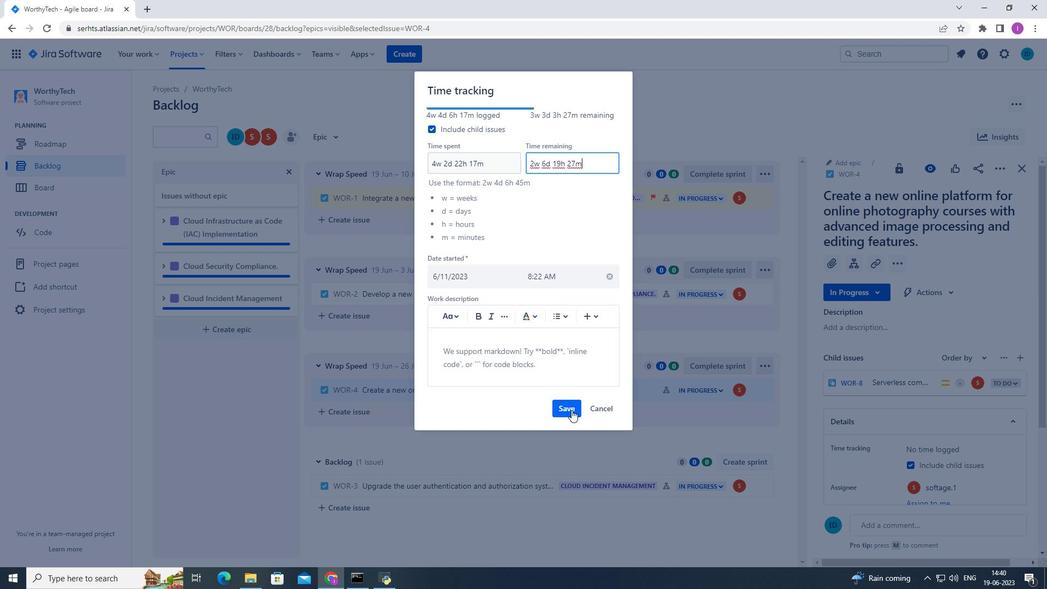 
Action: Mouse moved to (758, 391)
Screenshot: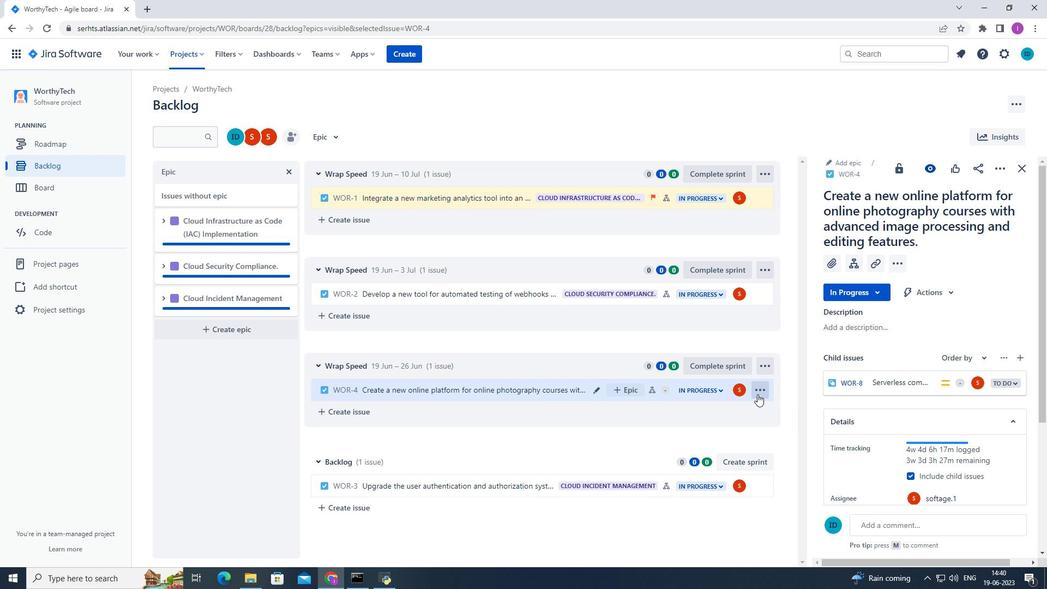 
Action: Mouse pressed left at (758, 391)
Screenshot: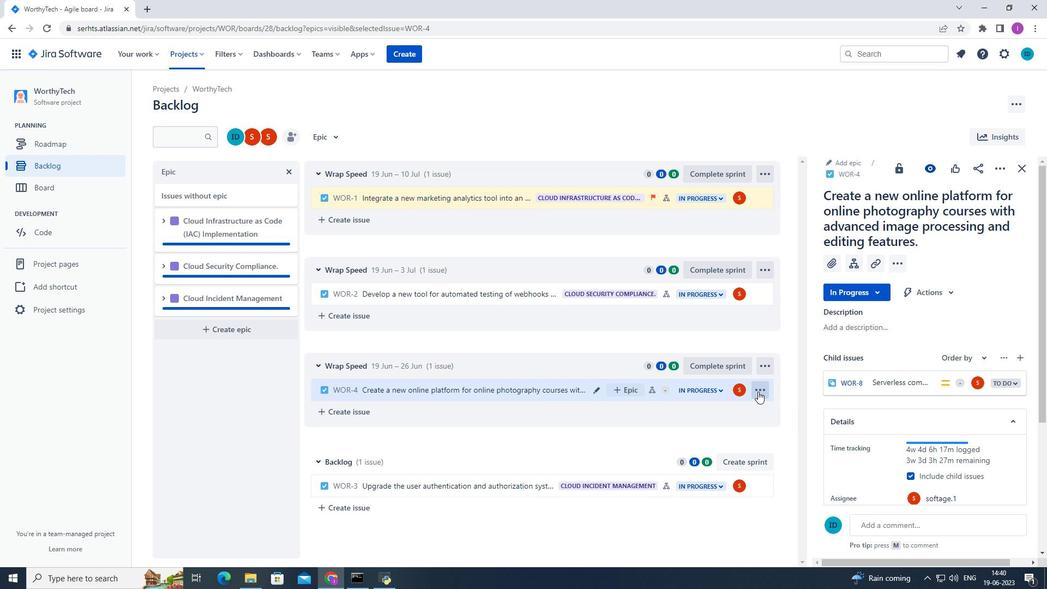 
Action: Mouse moved to (739, 367)
Screenshot: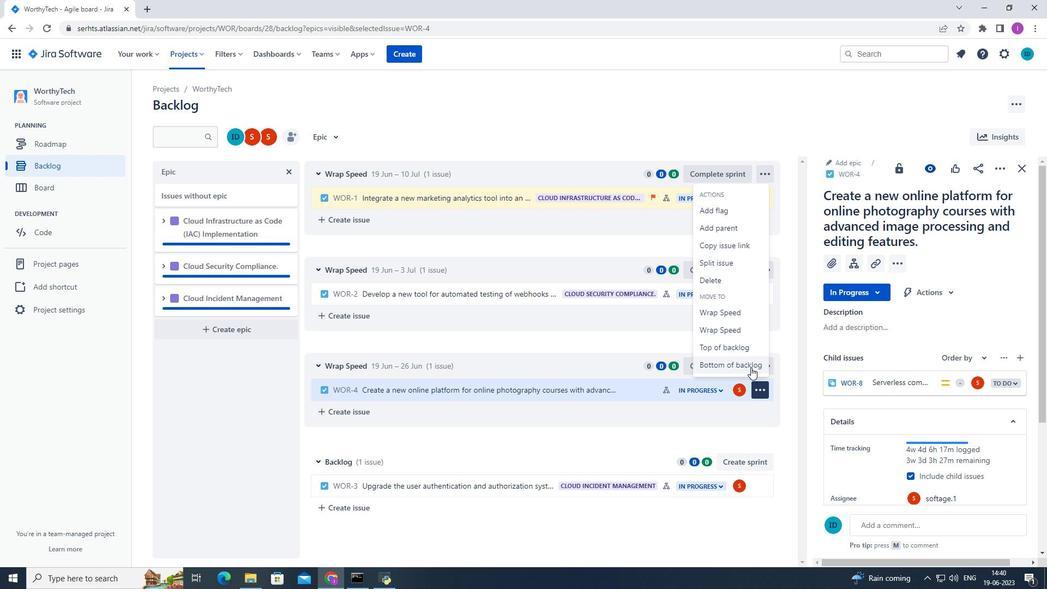 
Action: Mouse pressed left at (739, 367)
Screenshot: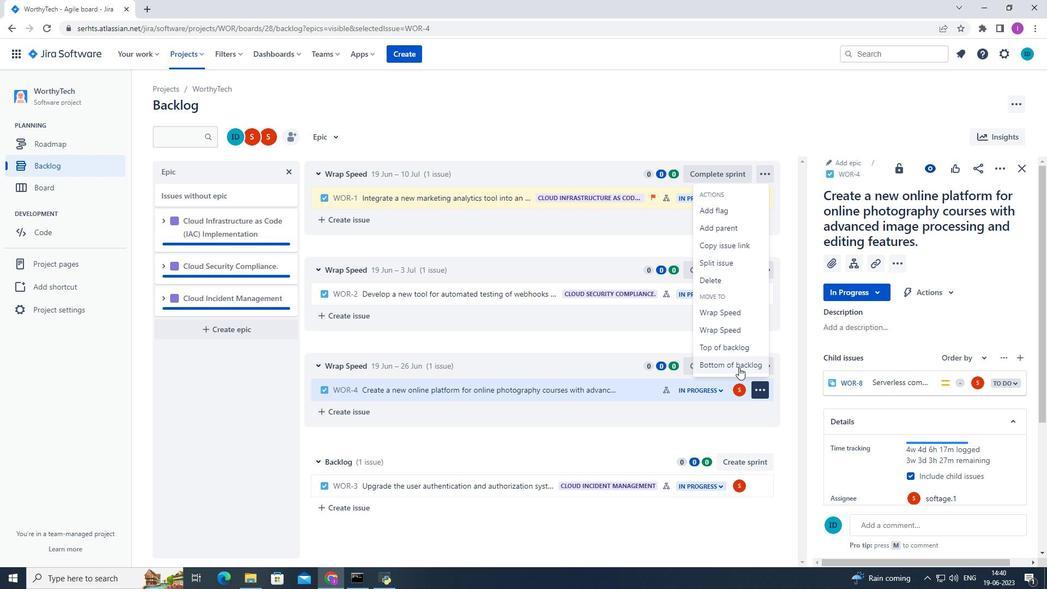
Action: Mouse moved to (556, 171)
Screenshot: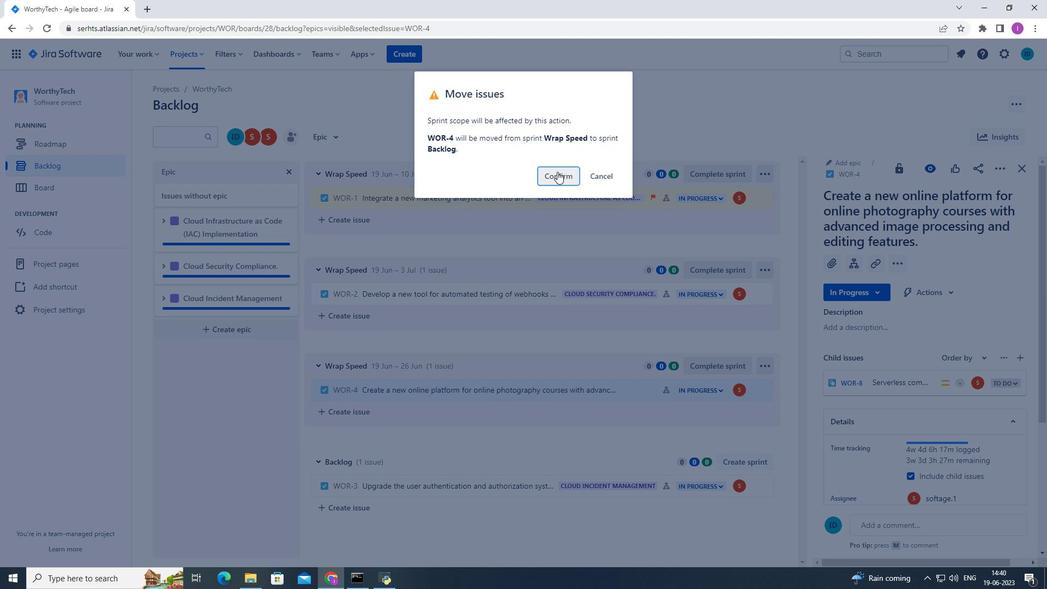 
Action: Mouse pressed left at (556, 171)
Screenshot: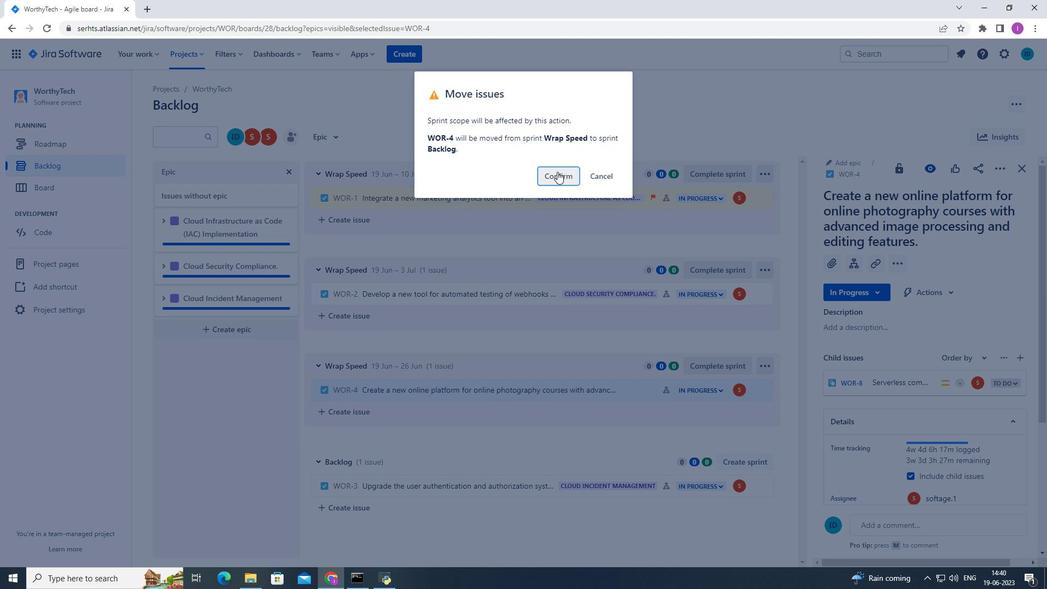 
Action: Mouse moved to (630, 430)
Screenshot: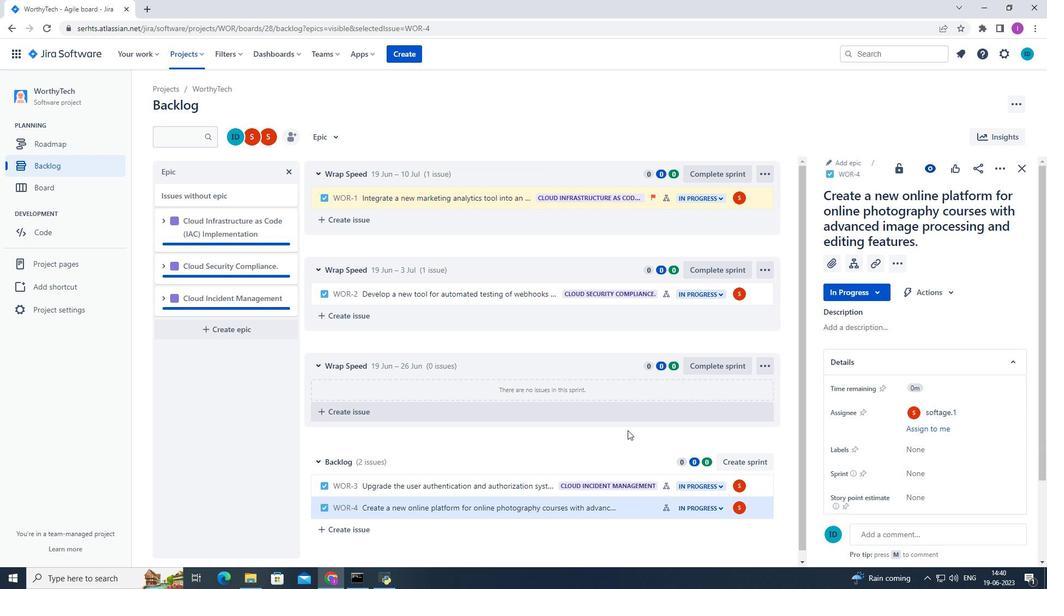 
Action: Mouse scrolled (630, 430) with delta (0, 0)
Screenshot: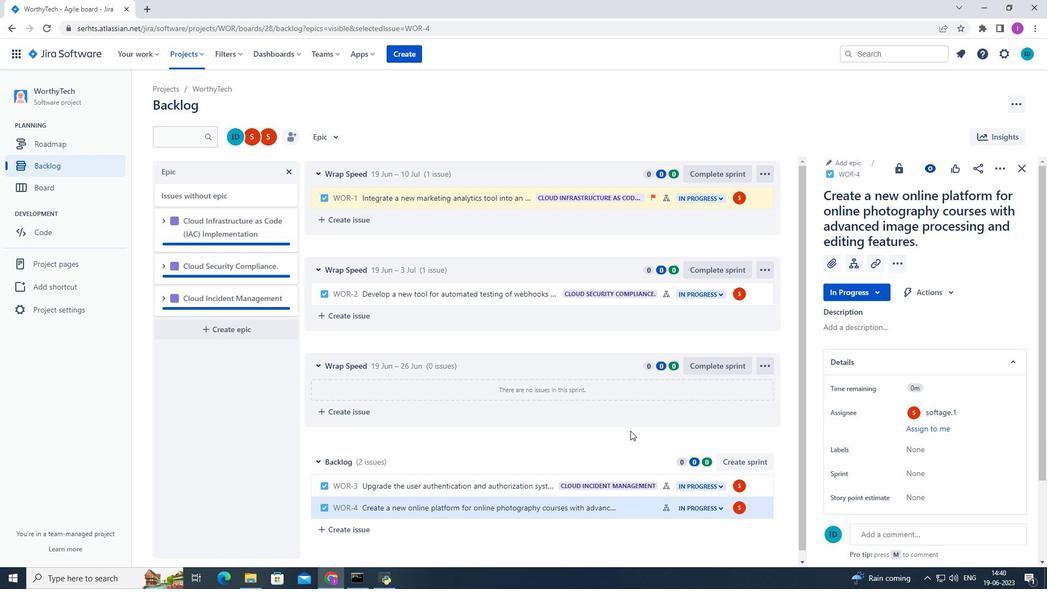 
Action: Mouse scrolled (630, 430) with delta (0, 0)
Screenshot: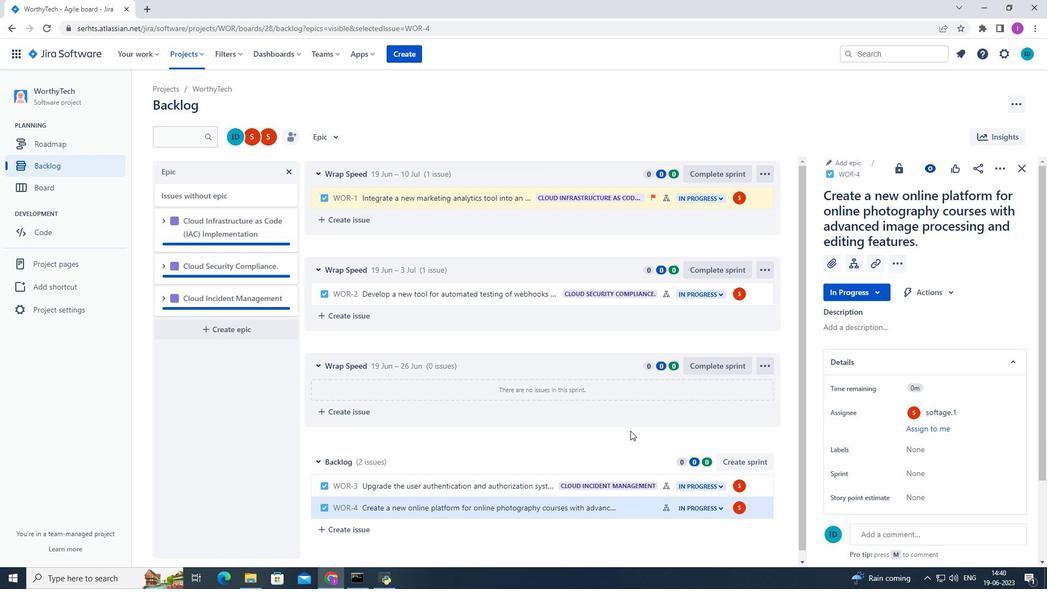 
Action: Mouse moved to (631, 430)
Screenshot: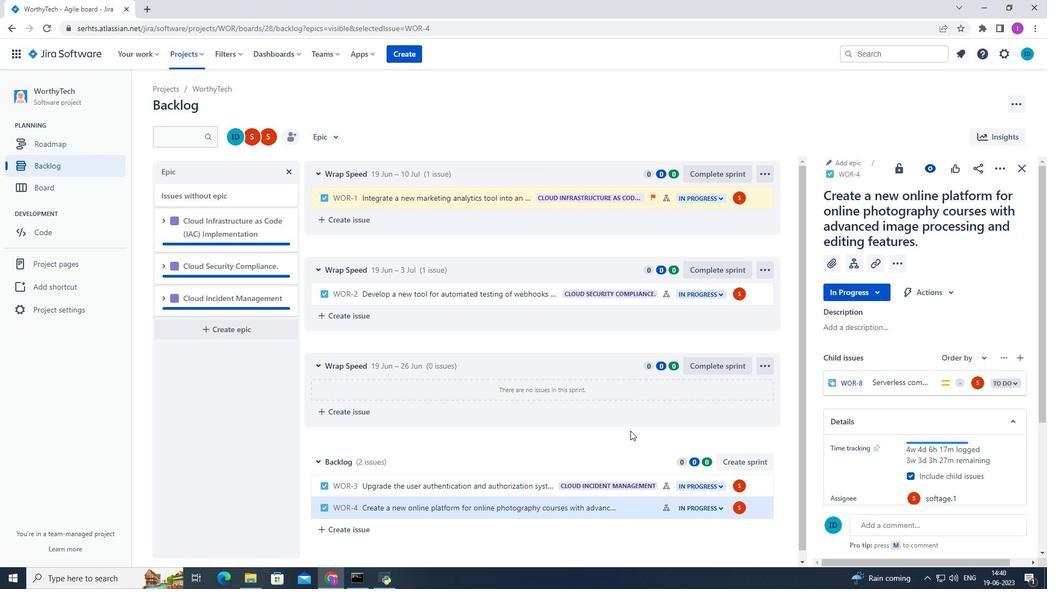 
Action: Mouse scrolled (631, 430) with delta (0, 0)
Screenshot: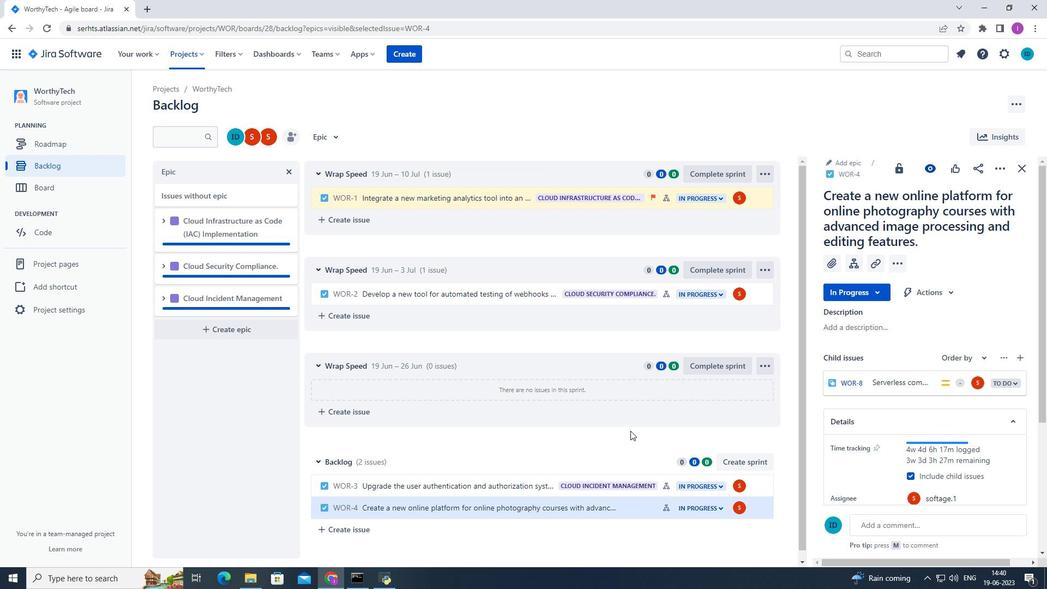 
Action: Mouse moved to (631, 431)
Screenshot: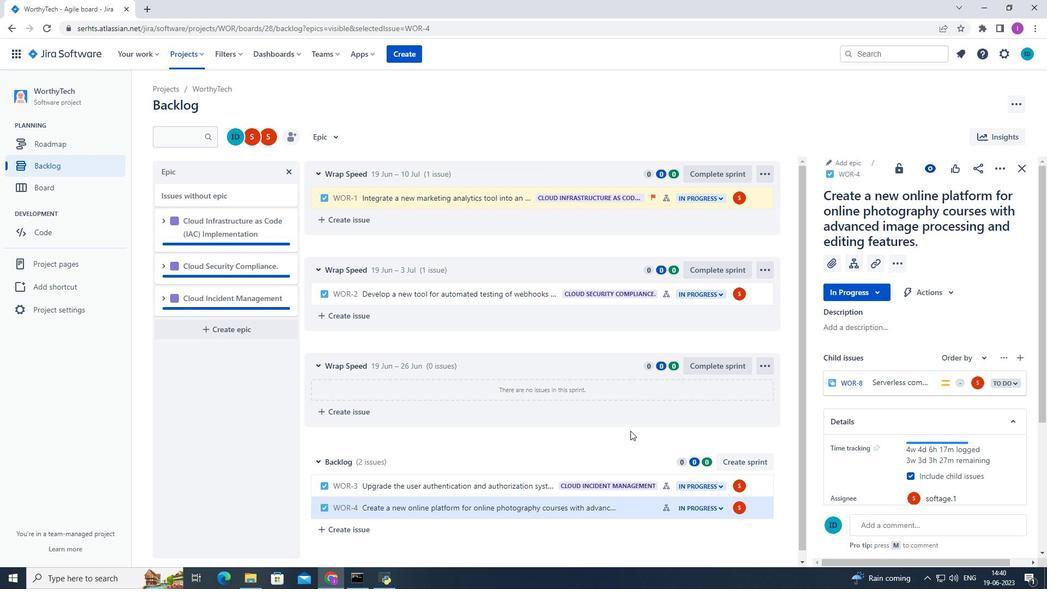 
Action: Mouse scrolled (631, 430) with delta (0, 0)
Screenshot: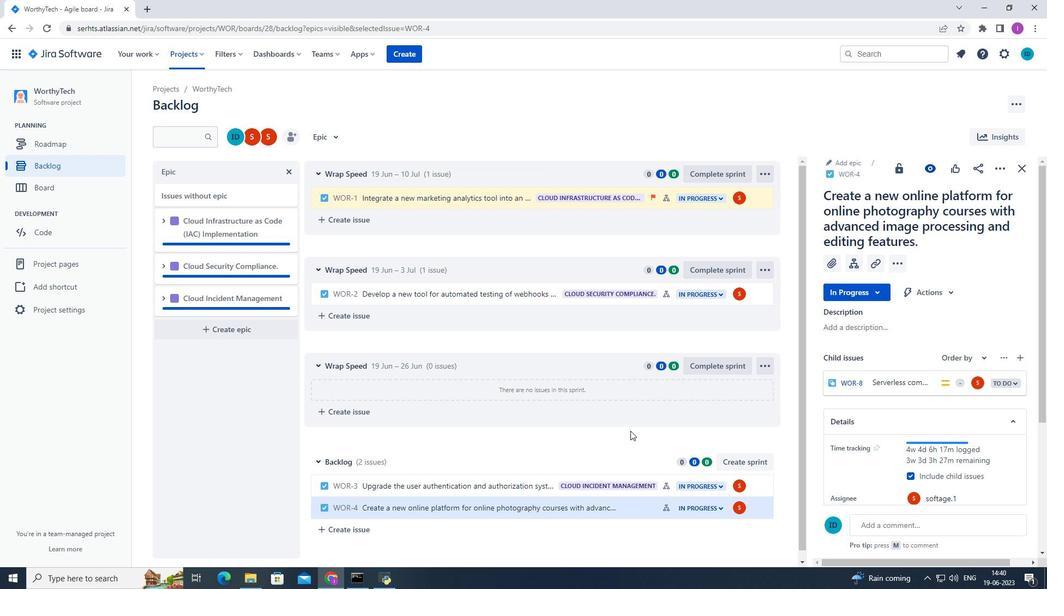 
Action: Mouse moved to (631, 431)
Screenshot: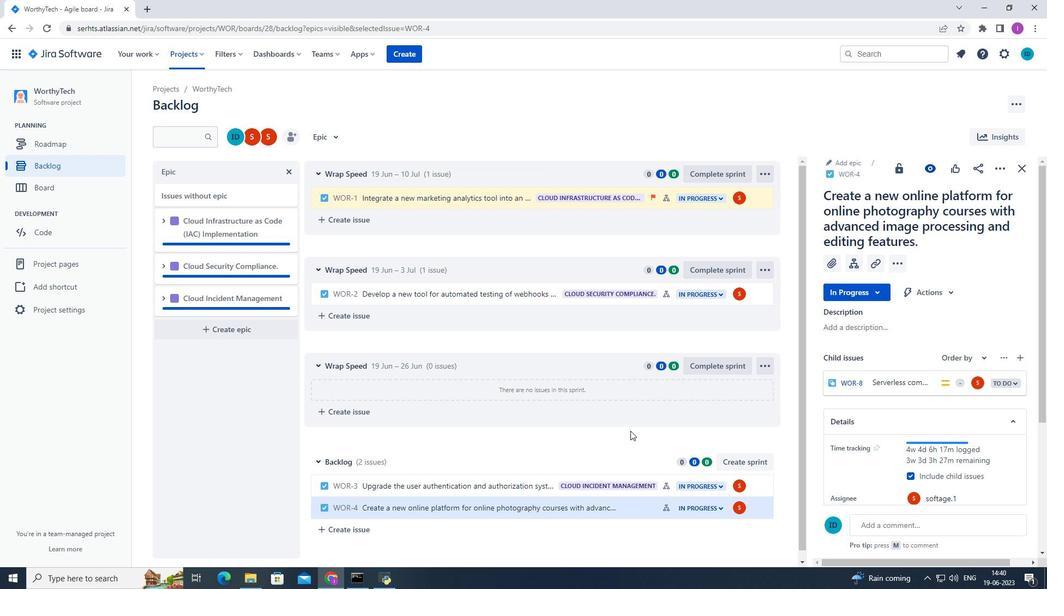 
Action: Mouse scrolled (631, 430) with delta (0, 0)
Screenshot: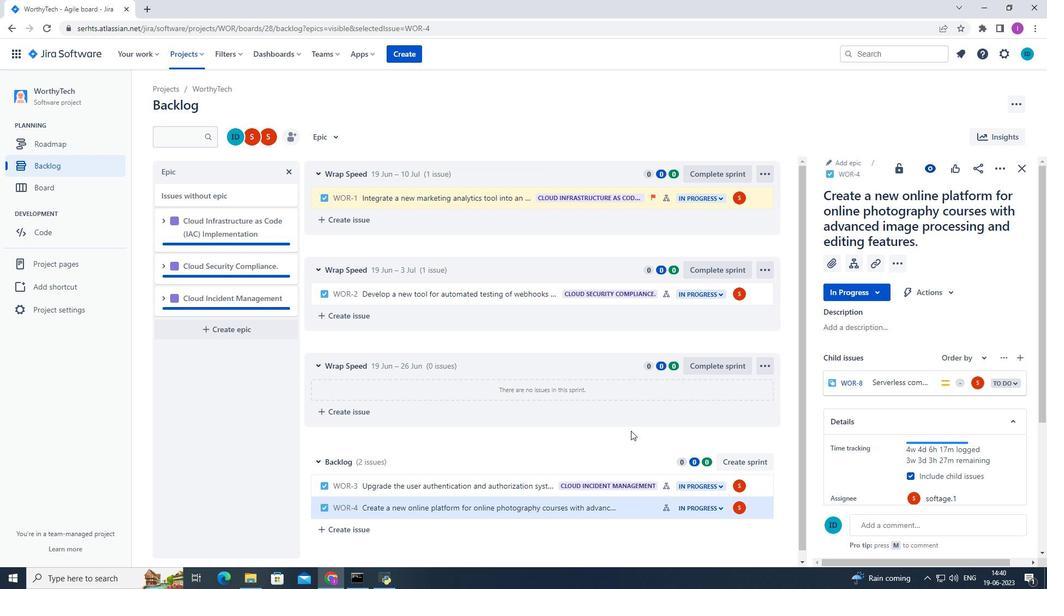 
Action: Mouse moved to (635, 501)
Screenshot: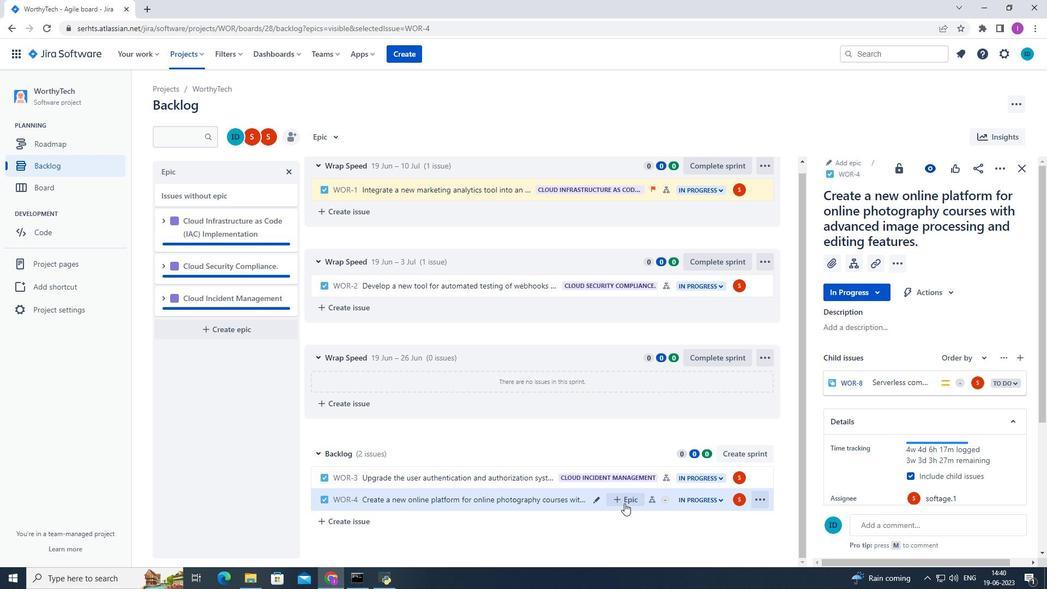 
Action: Mouse pressed left at (635, 501)
Screenshot: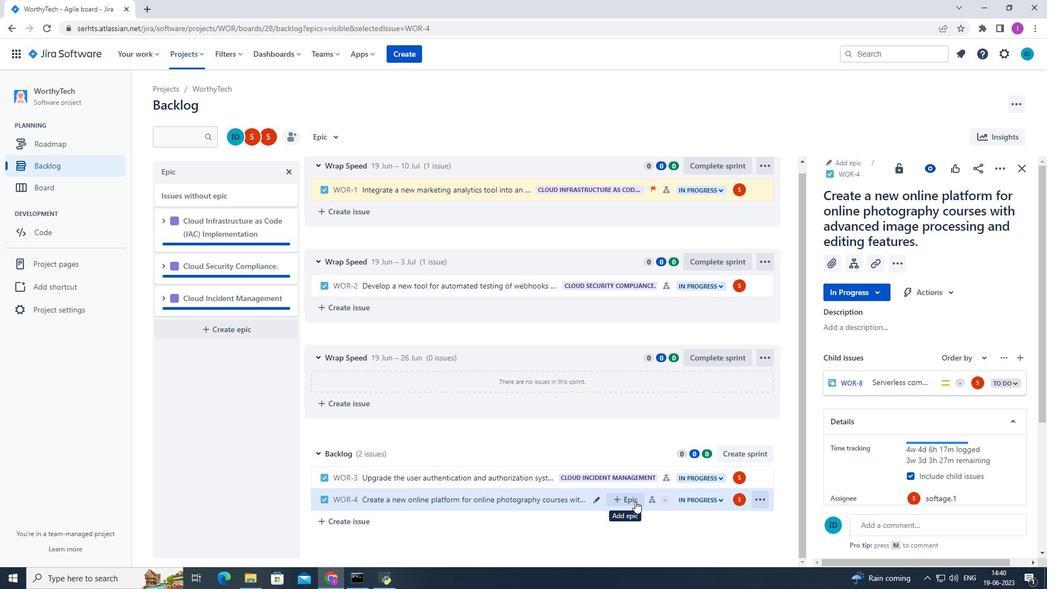 
Action: Mouse moved to (559, 514)
Screenshot: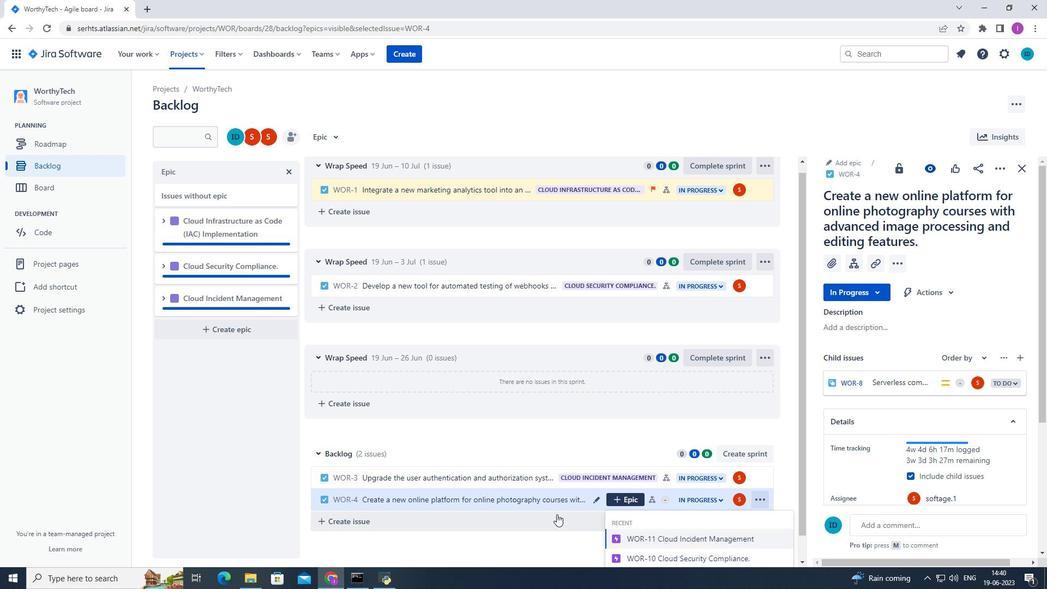 
Action: Mouse scrolled (559, 513) with delta (0, 0)
Screenshot: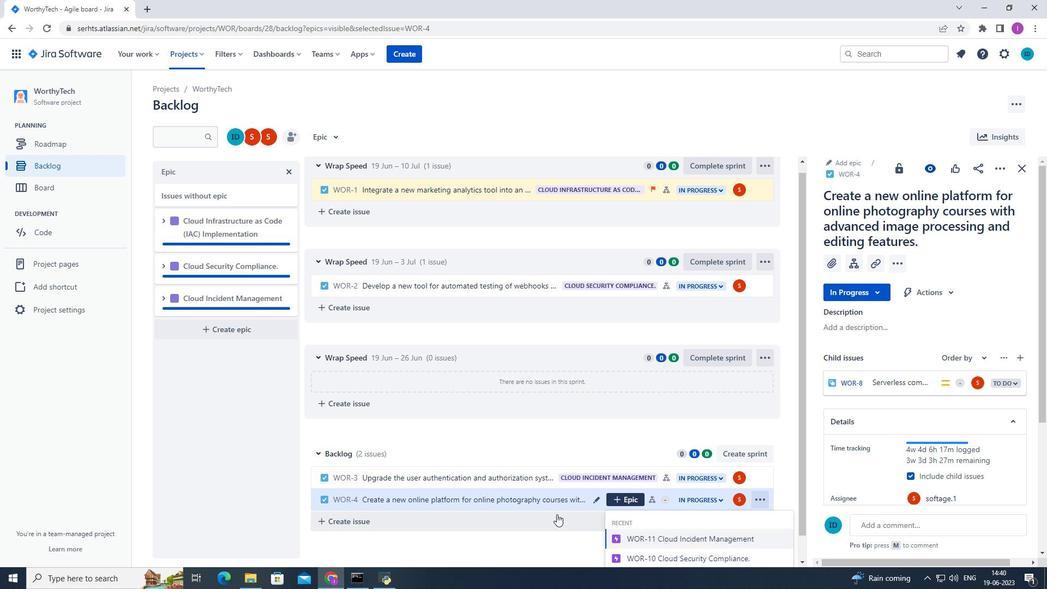 
Action: Mouse moved to (561, 514)
Screenshot: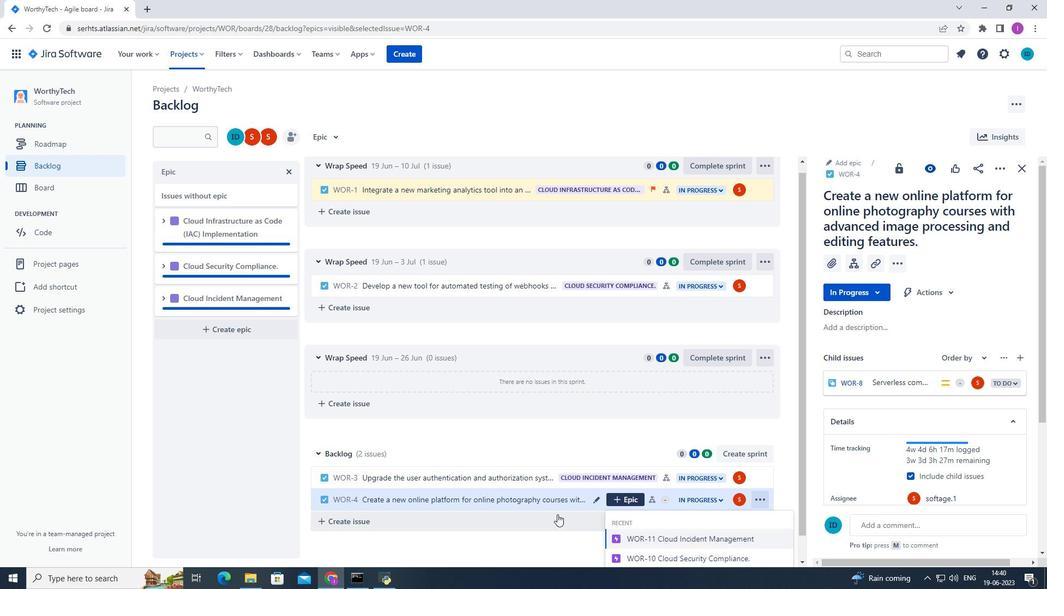 
Action: Mouse scrolled (561, 513) with delta (0, 0)
Screenshot: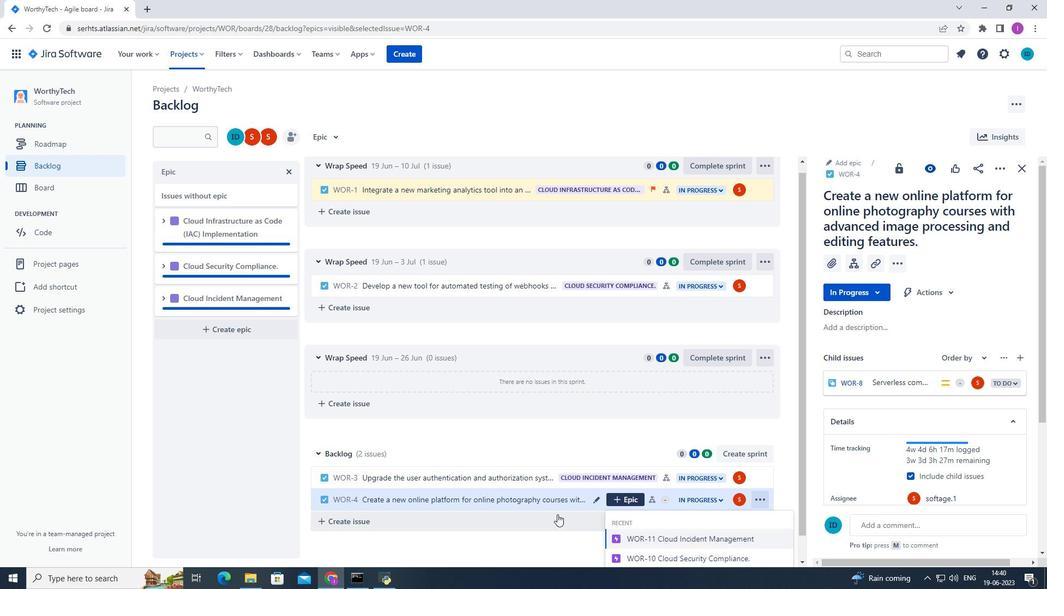 
Action: Mouse moved to (562, 514)
Screenshot: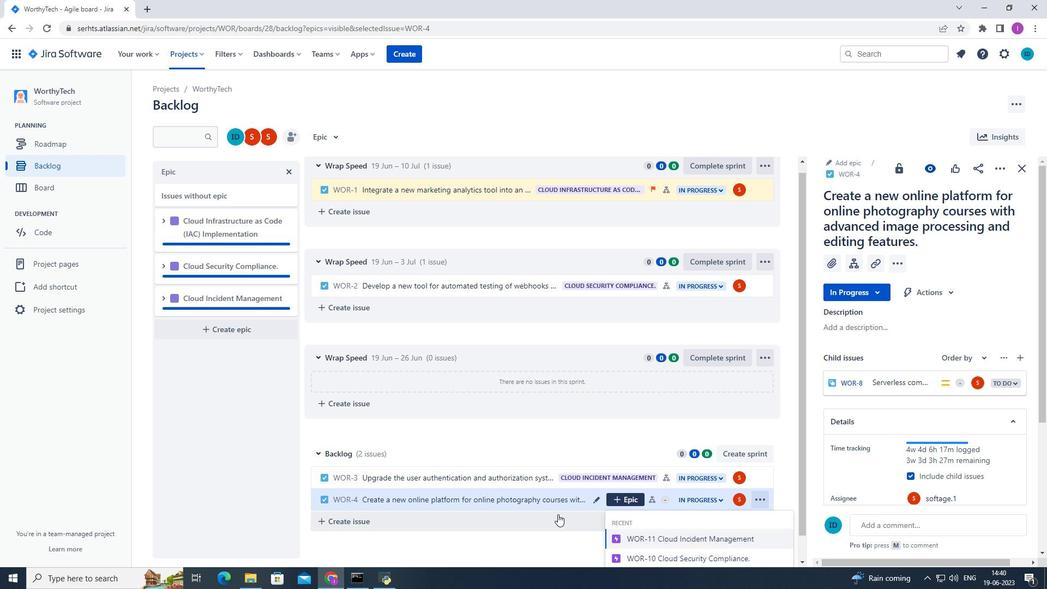 
Action: Mouse scrolled (562, 513) with delta (0, 0)
Screenshot: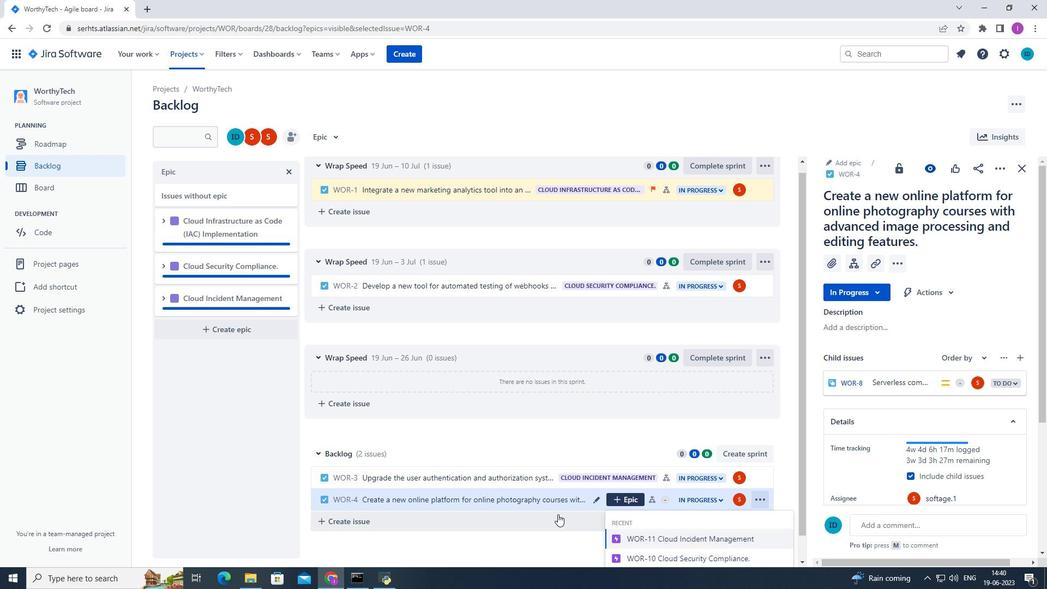 
Action: Mouse moved to (566, 517)
Screenshot: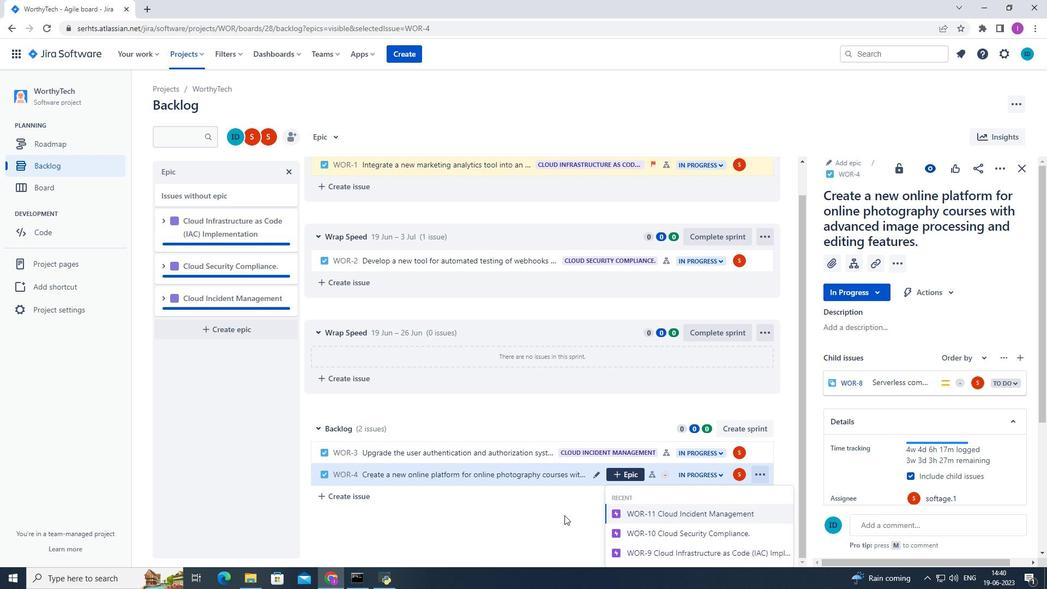 
Action: Mouse scrolled (566, 517) with delta (0, 0)
Screenshot: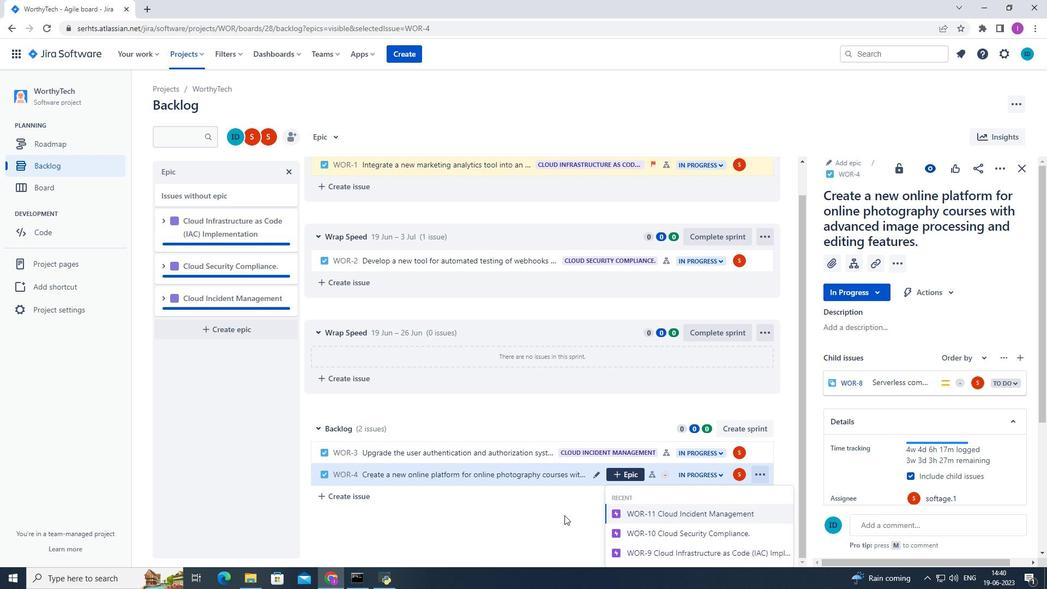 
Action: Mouse moved to (567, 519)
Screenshot: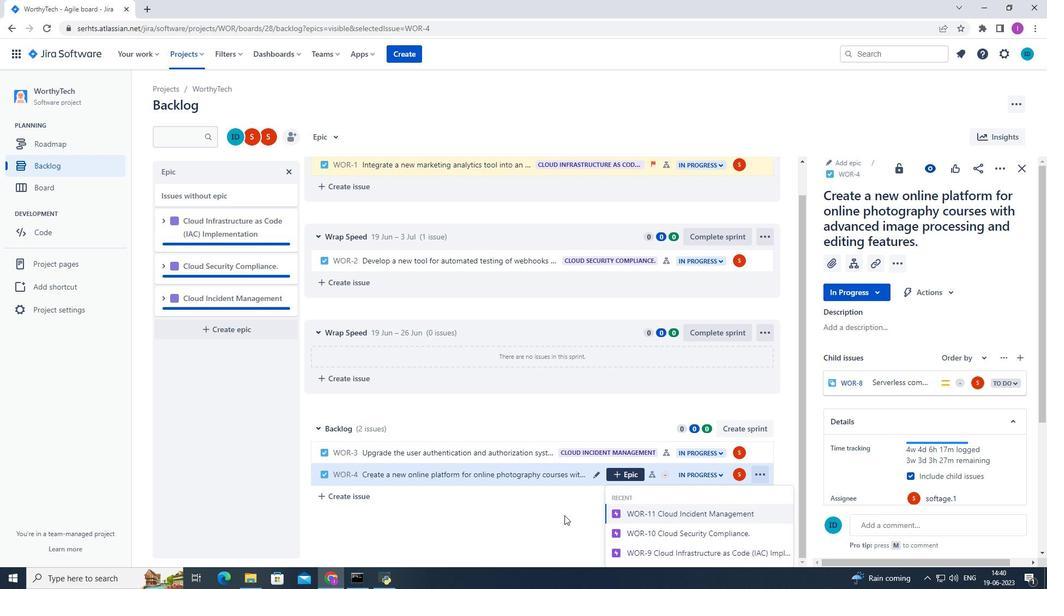
Action: Mouse scrolled (566, 518) with delta (0, 0)
Screenshot: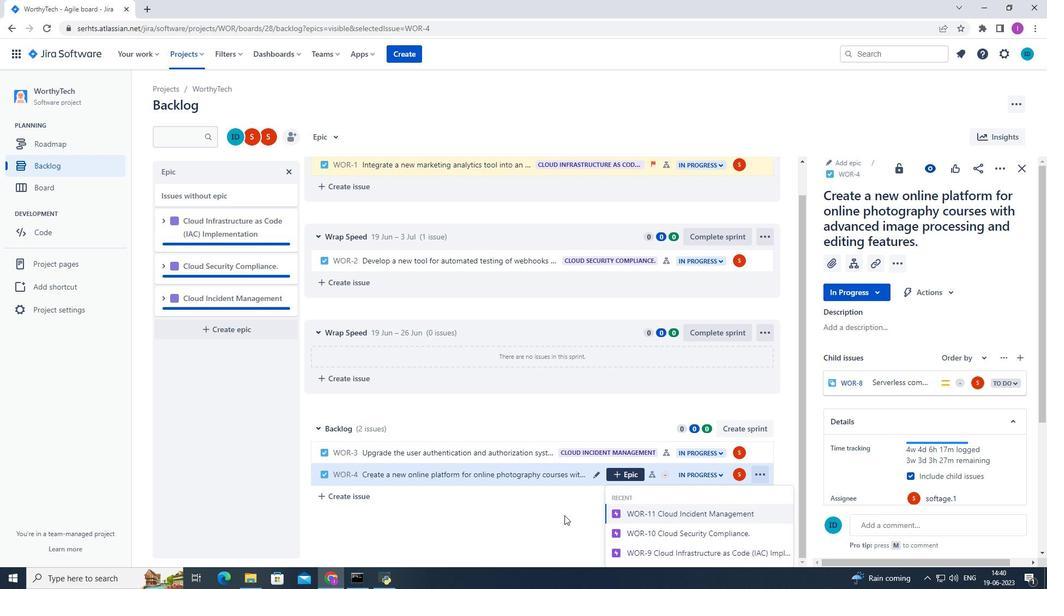 
Action: Mouse moved to (567, 519)
Screenshot: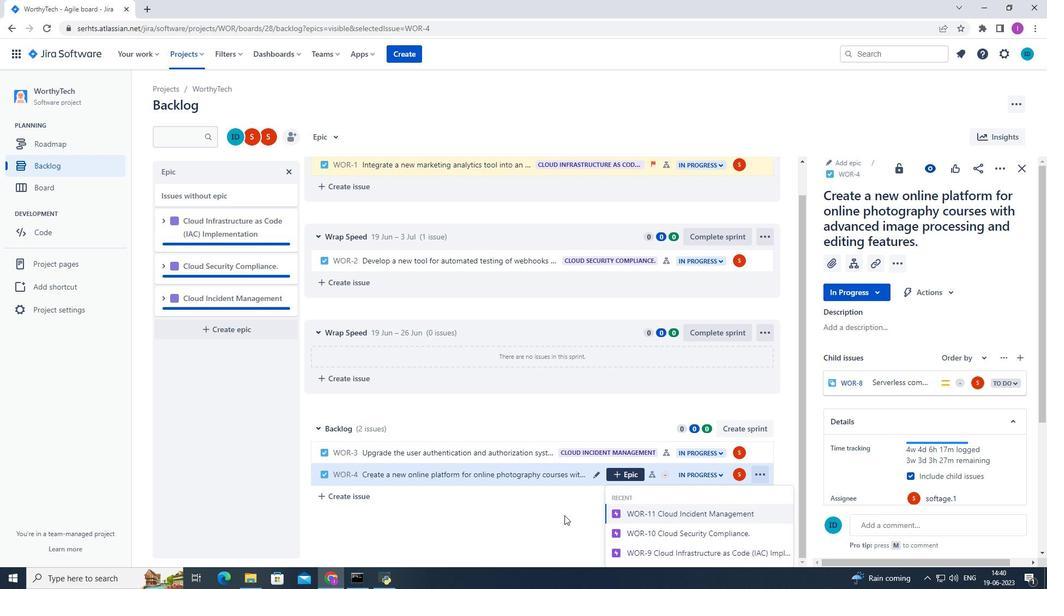 
Action: Mouse scrolled (567, 519) with delta (0, 0)
Screenshot: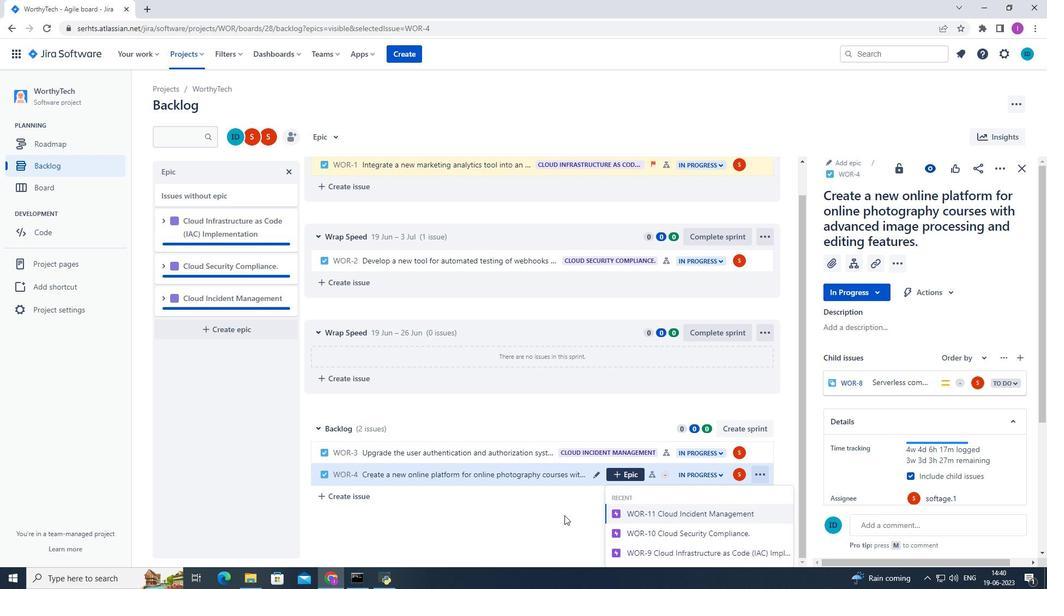 
Action: Mouse moved to (595, 526)
Screenshot: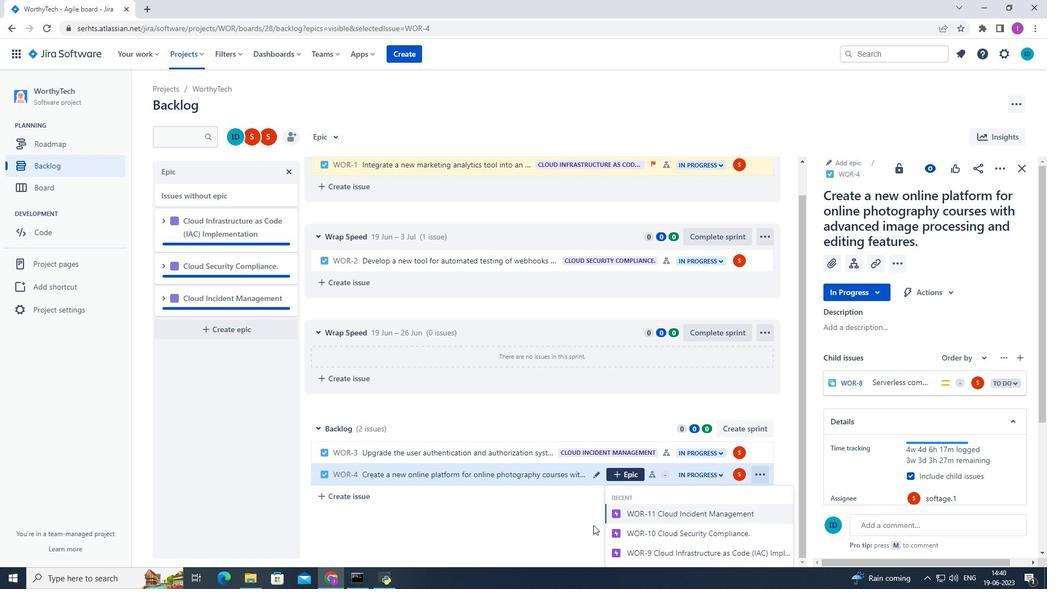 
Action: Mouse scrolled (595, 526) with delta (0, 0)
Screenshot: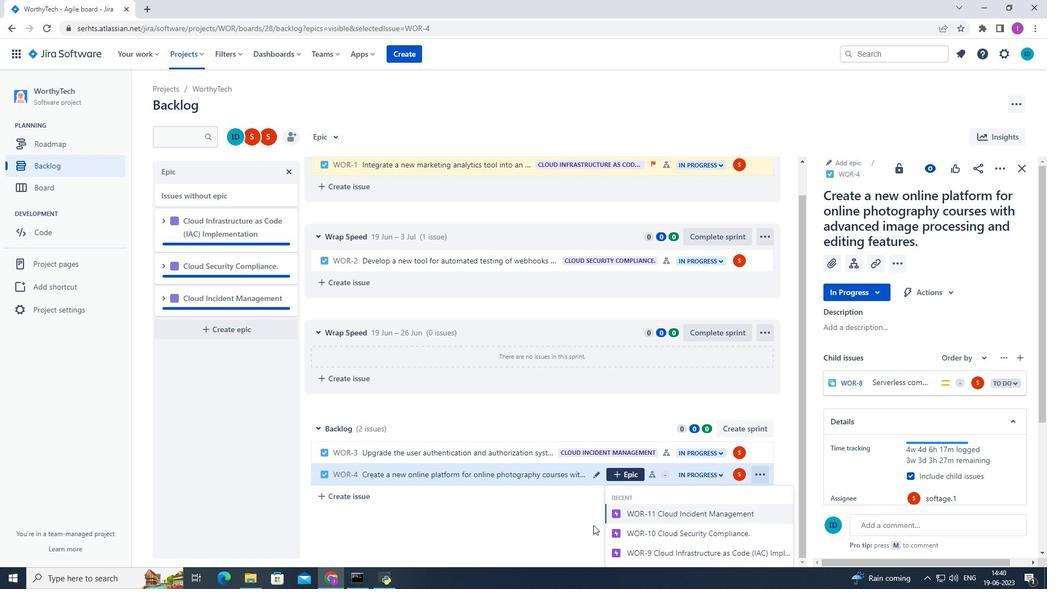 
Action: Mouse moved to (596, 527)
Screenshot: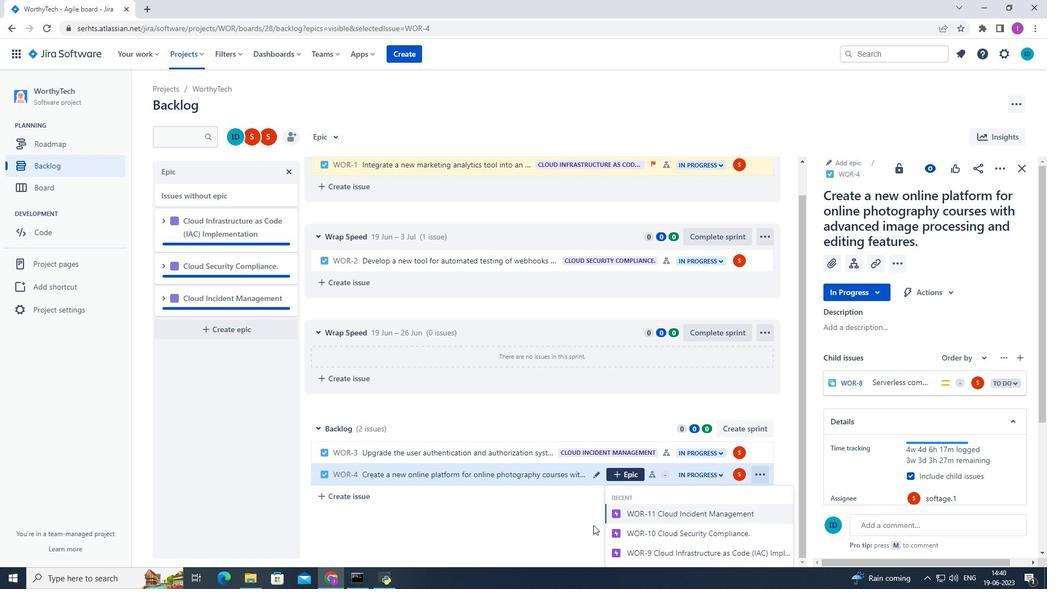 
Action: Mouse scrolled (596, 526) with delta (0, 0)
Screenshot: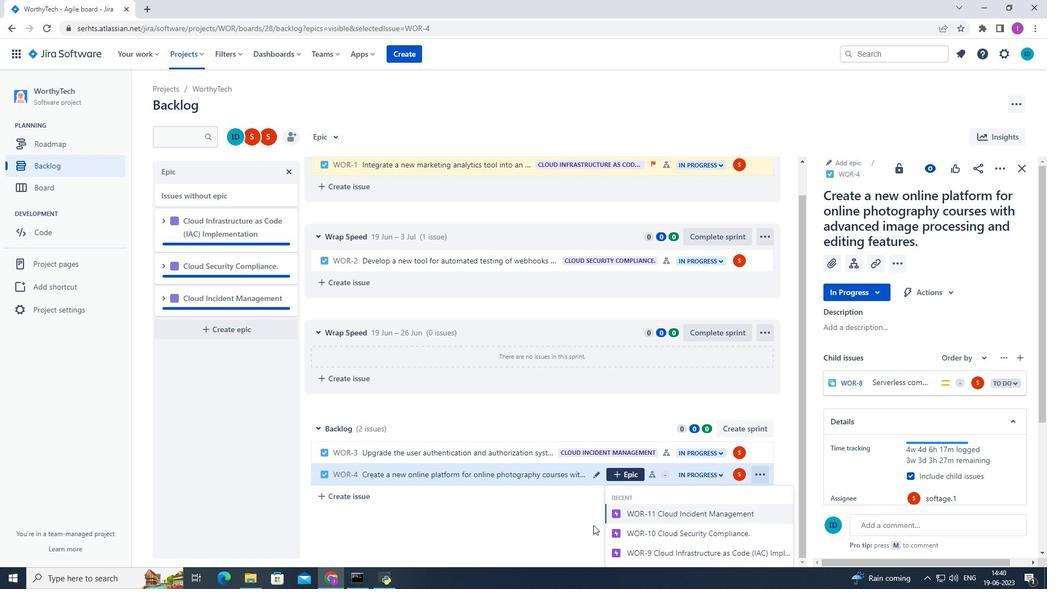 
Action: Mouse scrolled (596, 526) with delta (0, 0)
Screenshot: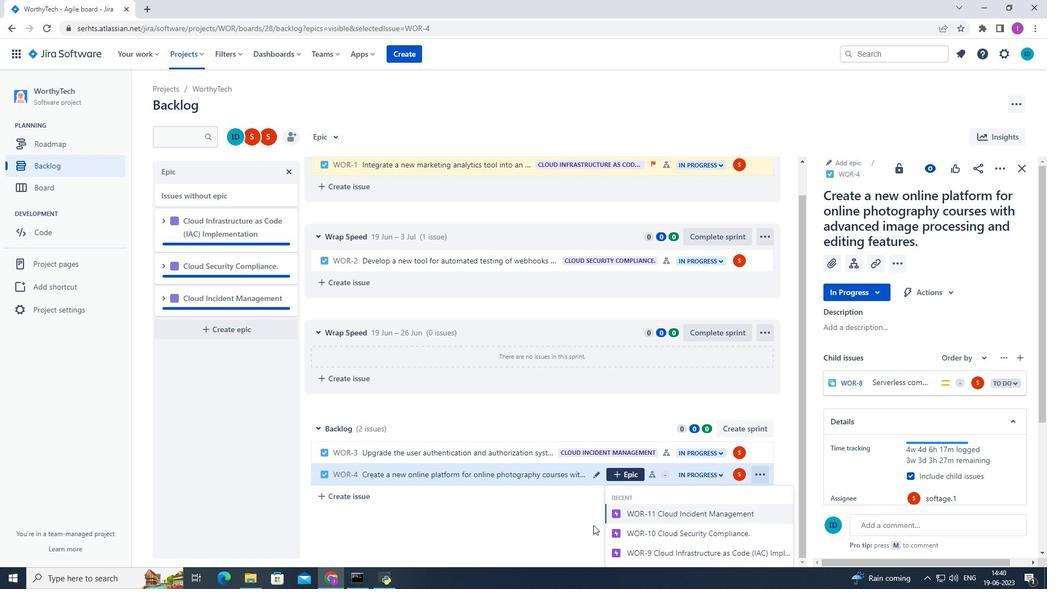 
Action: Mouse scrolled (596, 526) with delta (0, 0)
Screenshot: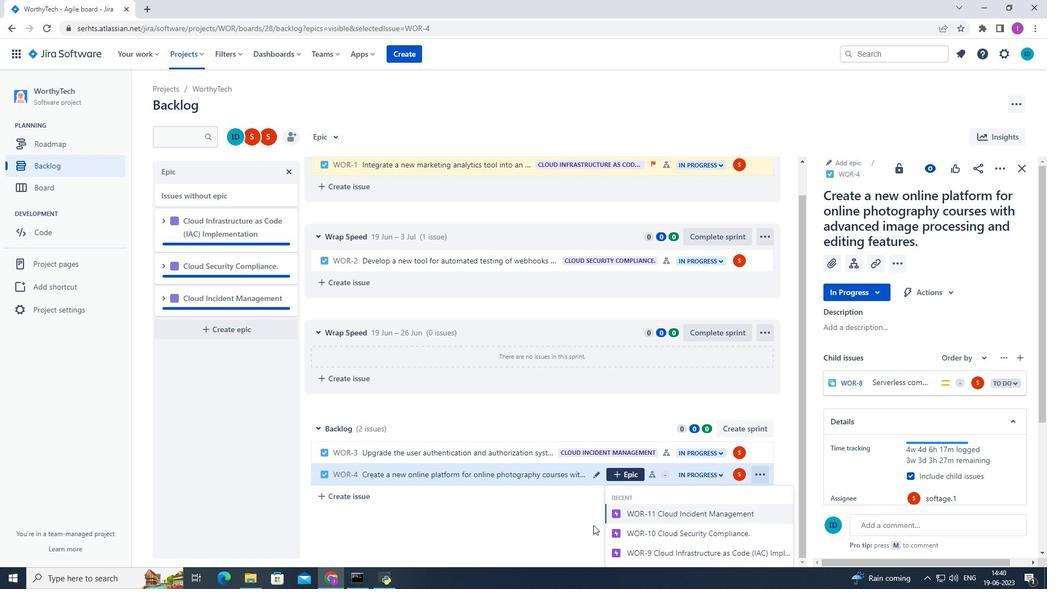 
Action: Mouse scrolled (596, 526) with delta (0, 0)
Screenshot: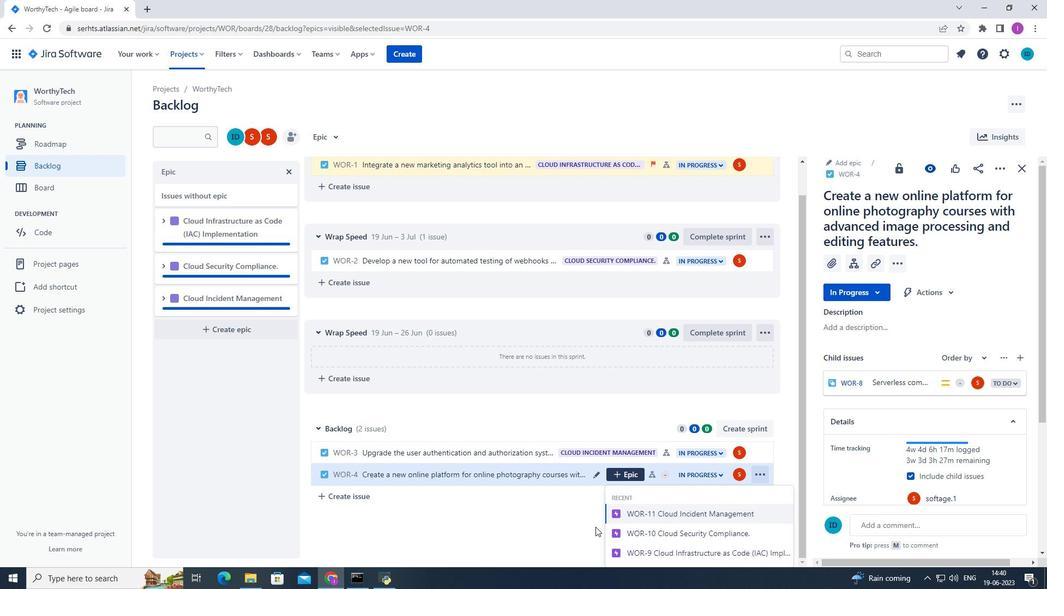 
Action: Mouse moved to (717, 558)
Screenshot: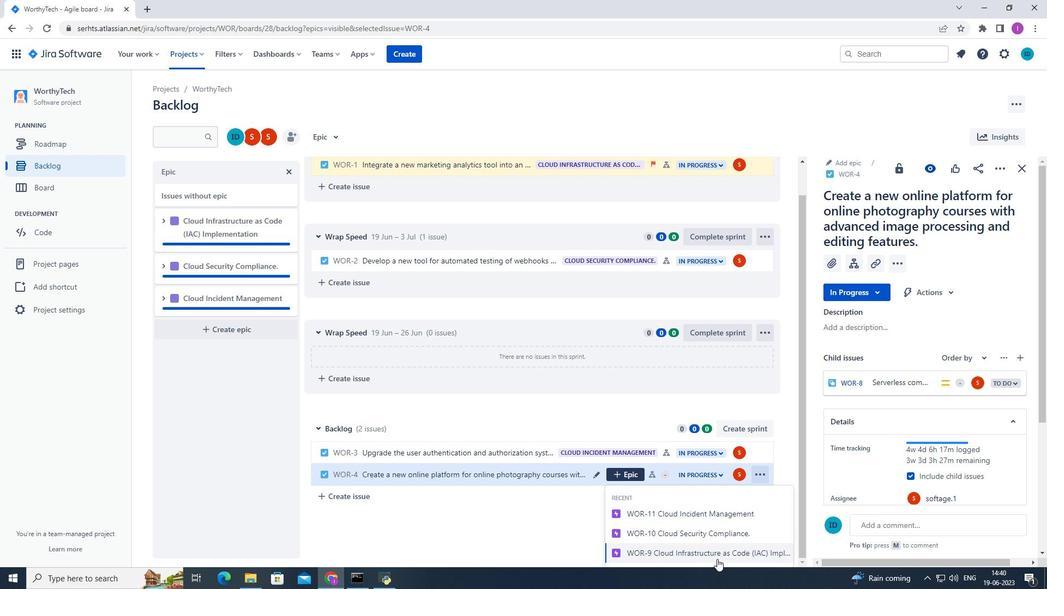 
Action: Mouse pressed left at (717, 558)
Screenshot: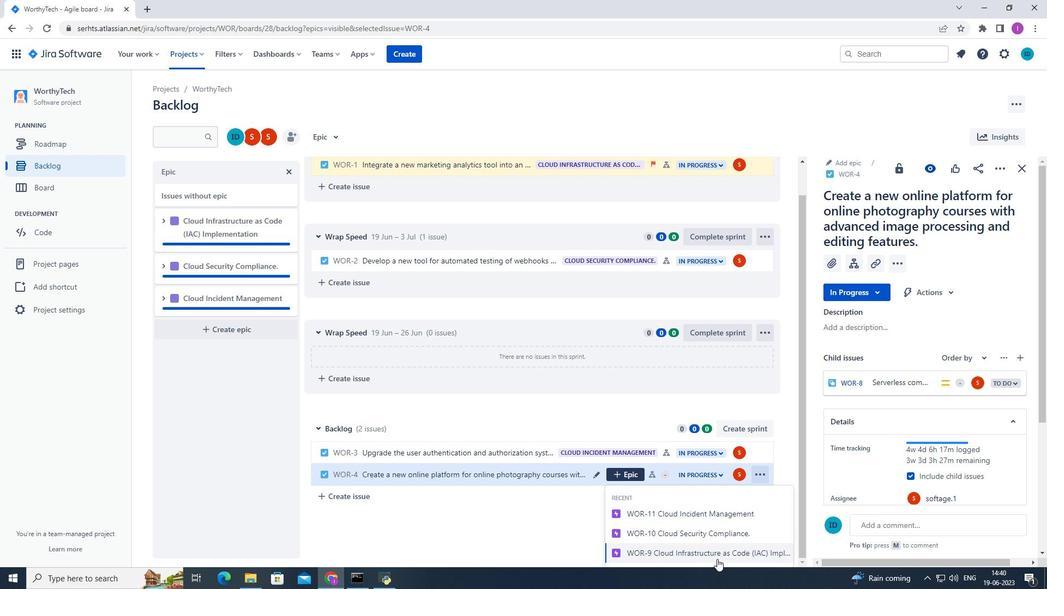
Action: Mouse moved to (744, 491)
Screenshot: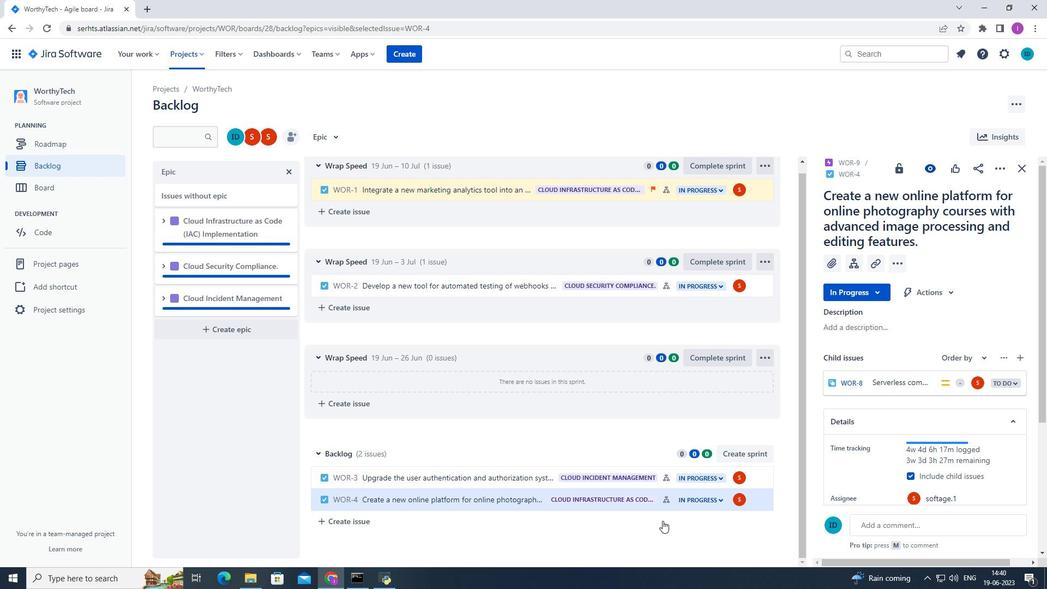 
